 Task: Find connections with filter location Yudong with filter topic #humanresourceswith filter profile language English with filter current company Allianz Technology with filter school Bidhan Chandra Krishi Viswavidyalaya with filter industry Fine Arts Schools with filter service category Coaching & Mentoring with filter keywords title Translator
Action: Mouse moved to (520, 74)
Screenshot: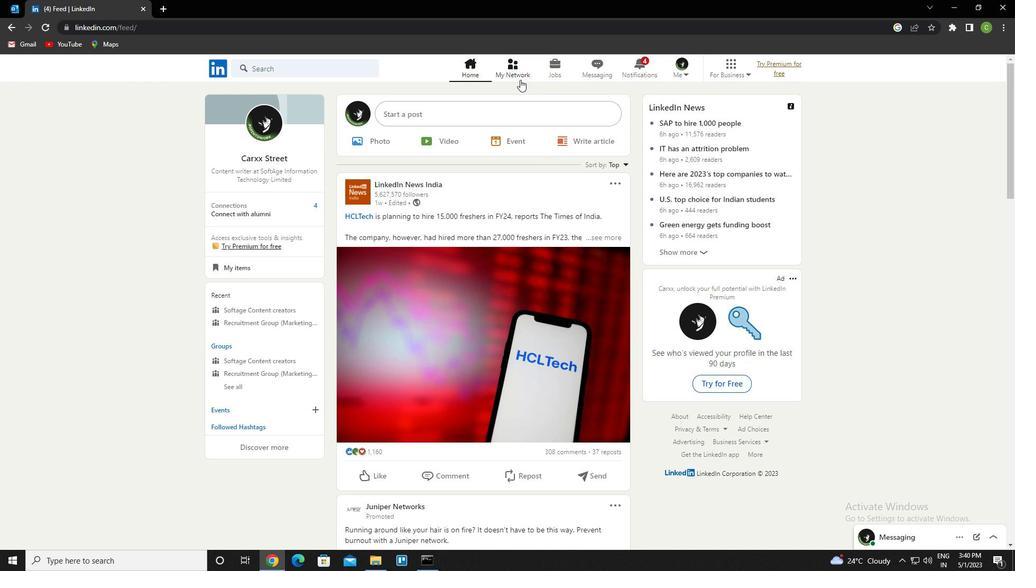 
Action: Mouse pressed left at (520, 74)
Screenshot: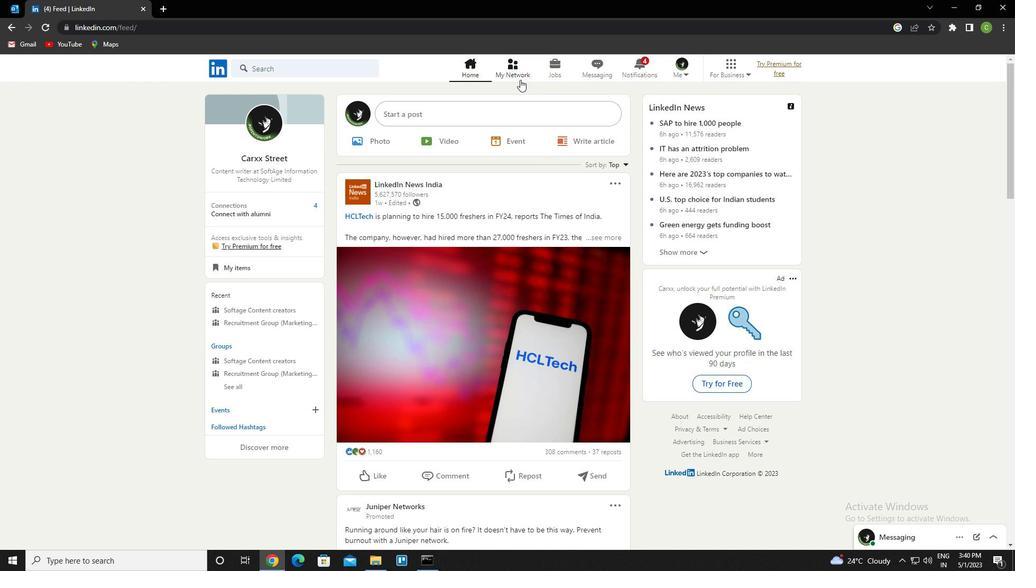 
Action: Mouse moved to (289, 127)
Screenshot: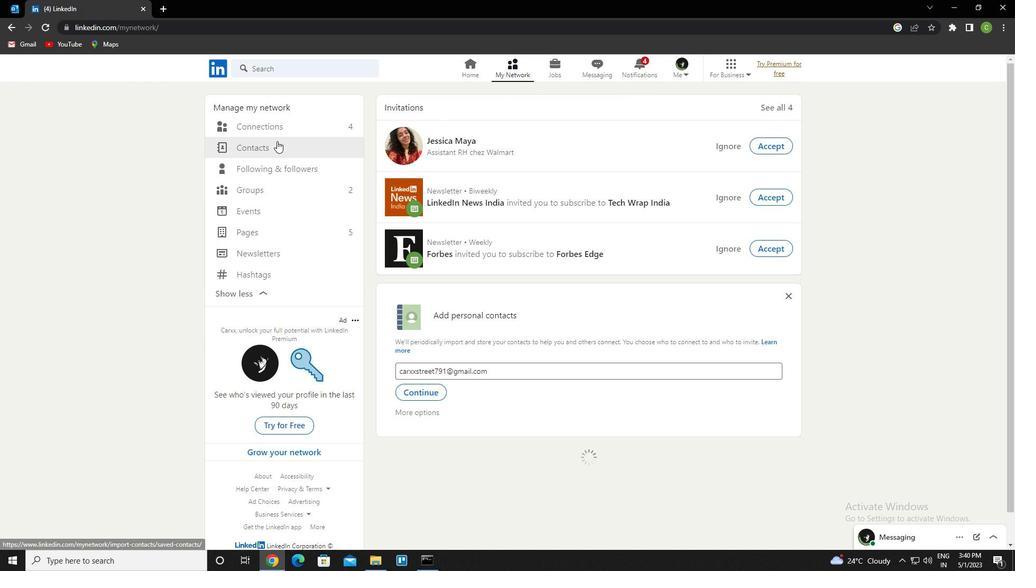 
Action: Mouse pressed left at (289, 127)
Screenshot: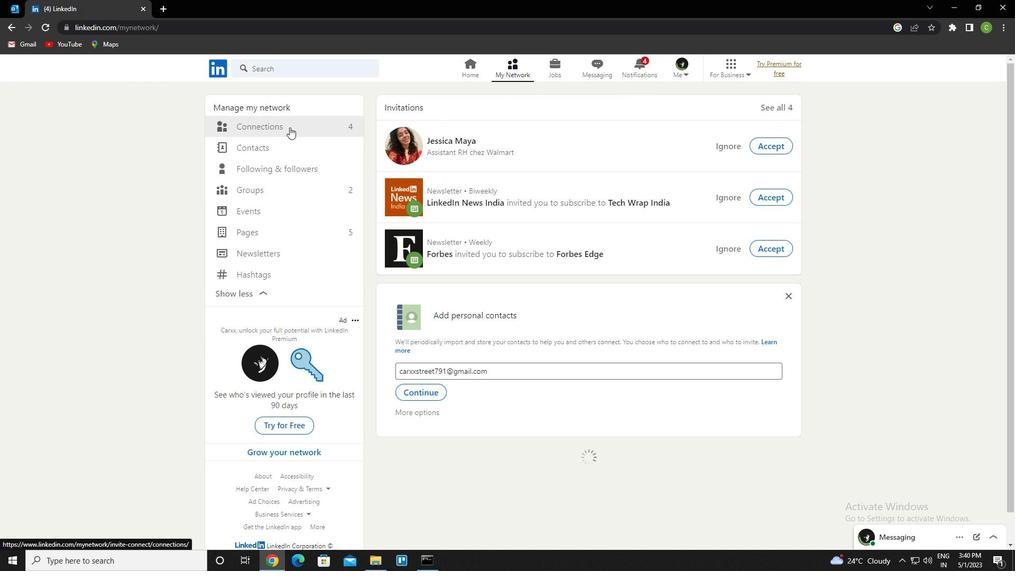 
Action: Mouse moved to (592, 121)
Screenshot: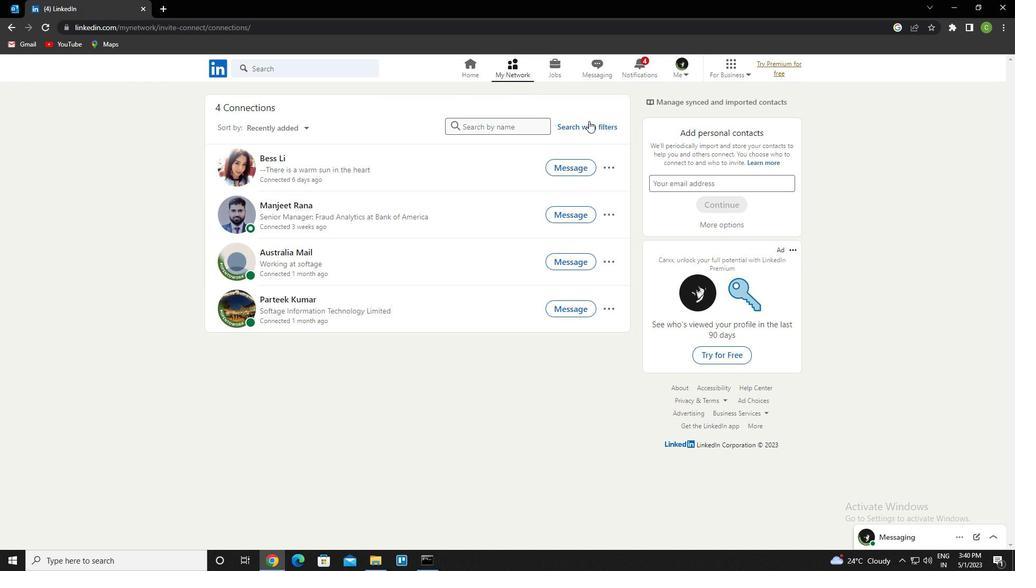 
Action: Mouse pressed left at (592, 121)
Screenshot: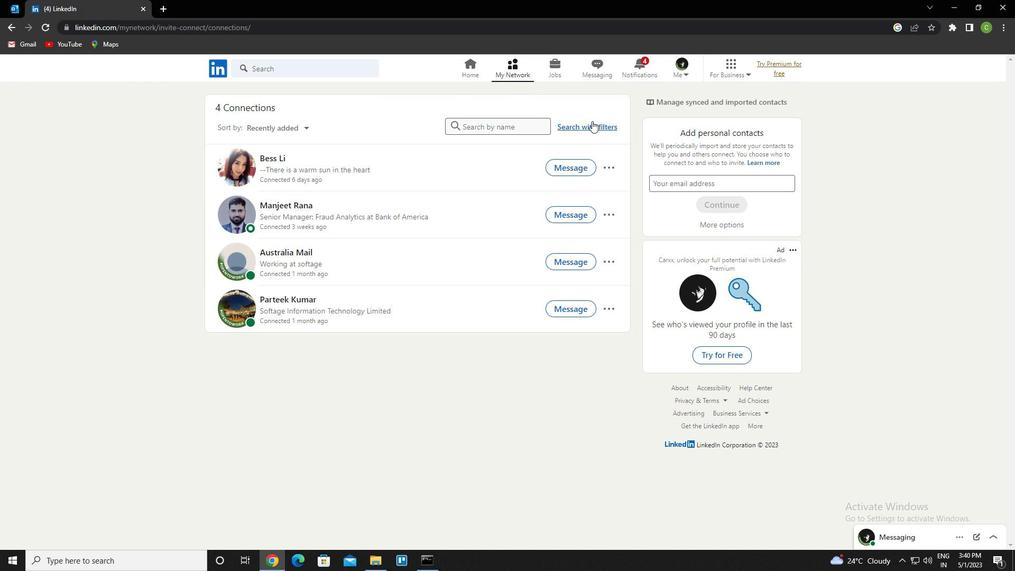 
Action: Mouse moved to (540, 97)
Screenshot: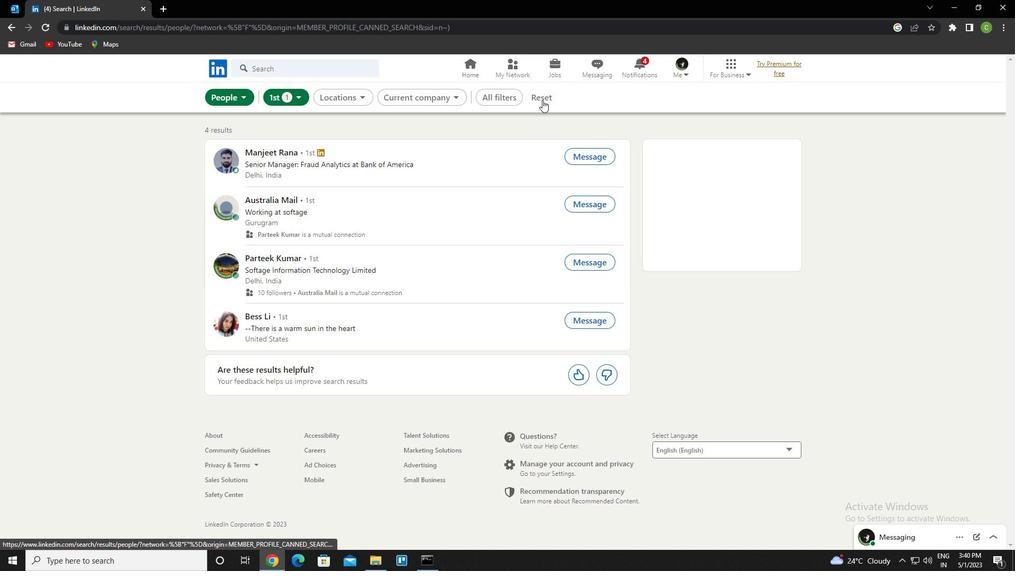 
Action: Mouse pressed left at (540, 97)
Screenshot: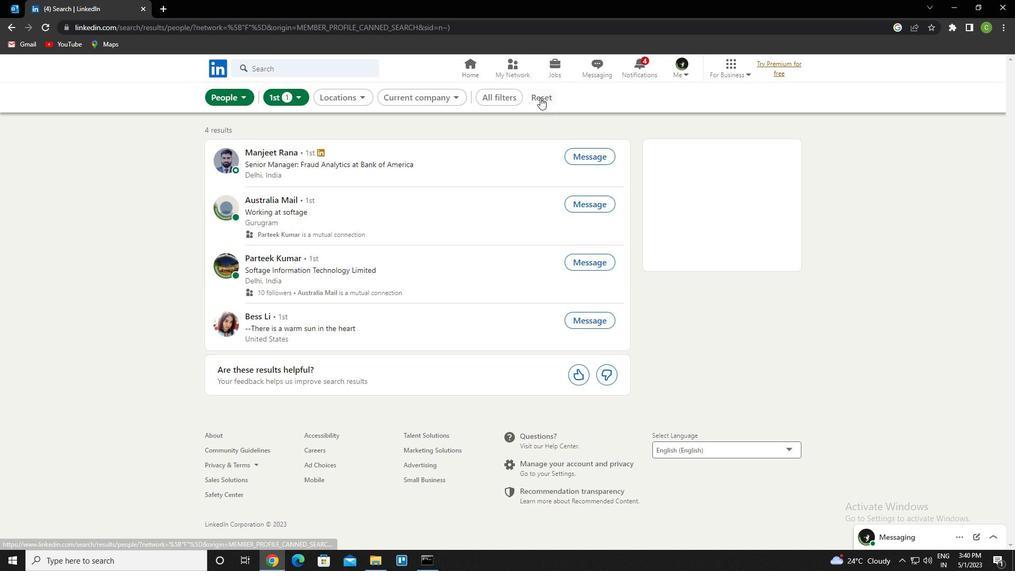 
Action: Mouse moved to (521, 101)
Screenshot: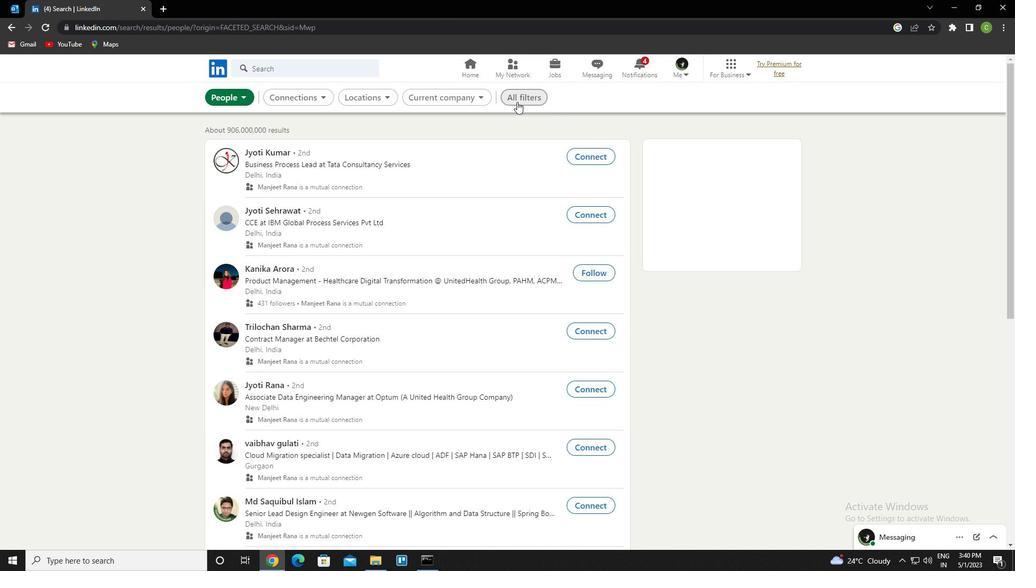 
Action: Mouse pressed left at (521, 101)
Screenshot: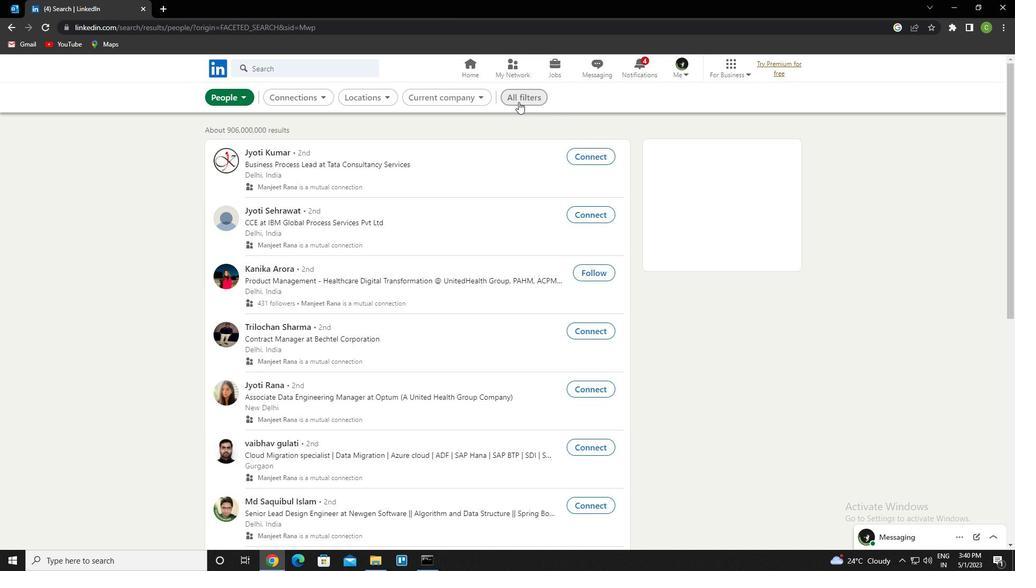 
Action: Mouse moved to (885, 318)
Screenshot: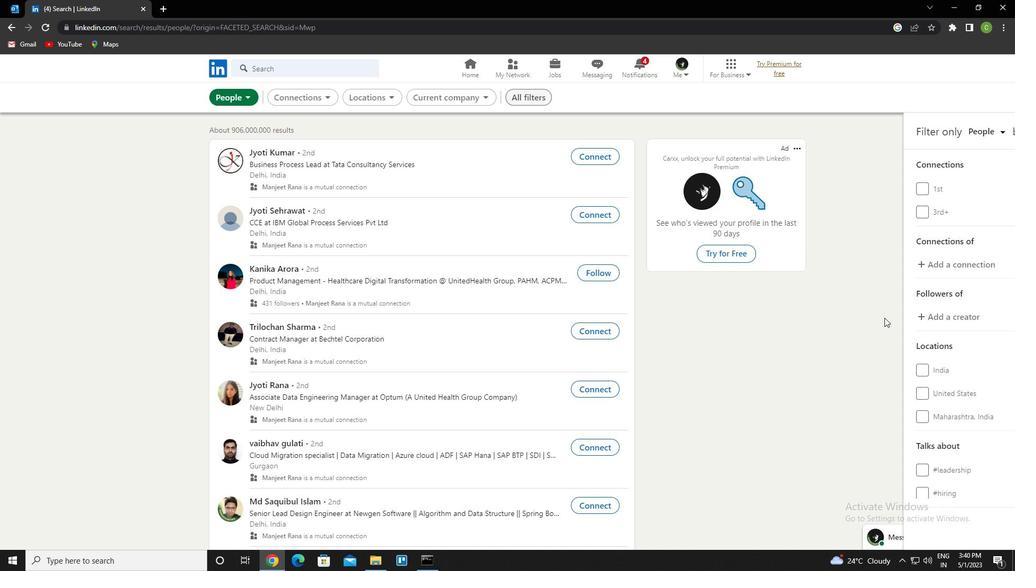
Action: Mouse scrolled (885, 317) with delta (0, 0)
Screenshot: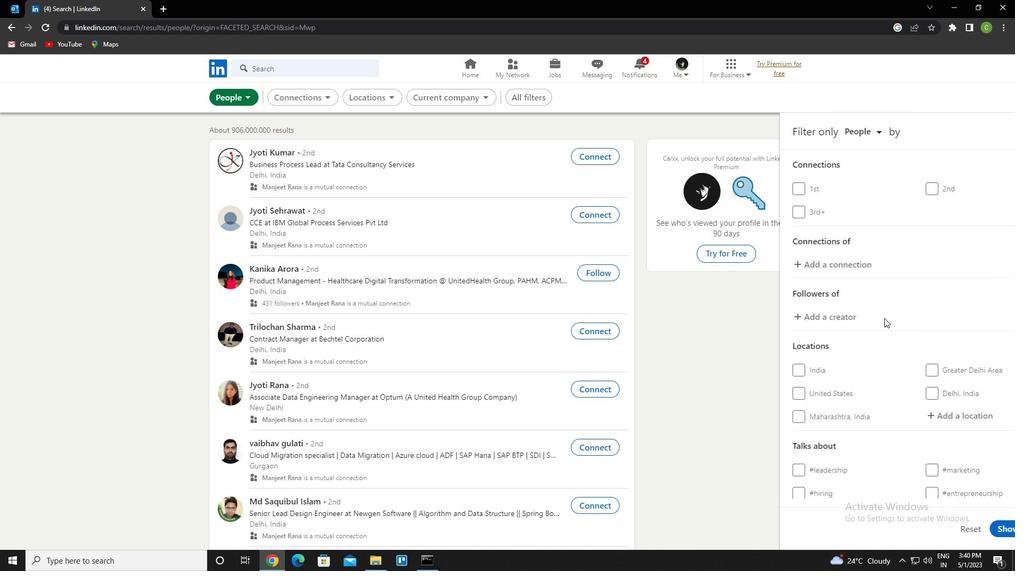 
Action: Mouse moved to (884, 318)
Screenshot: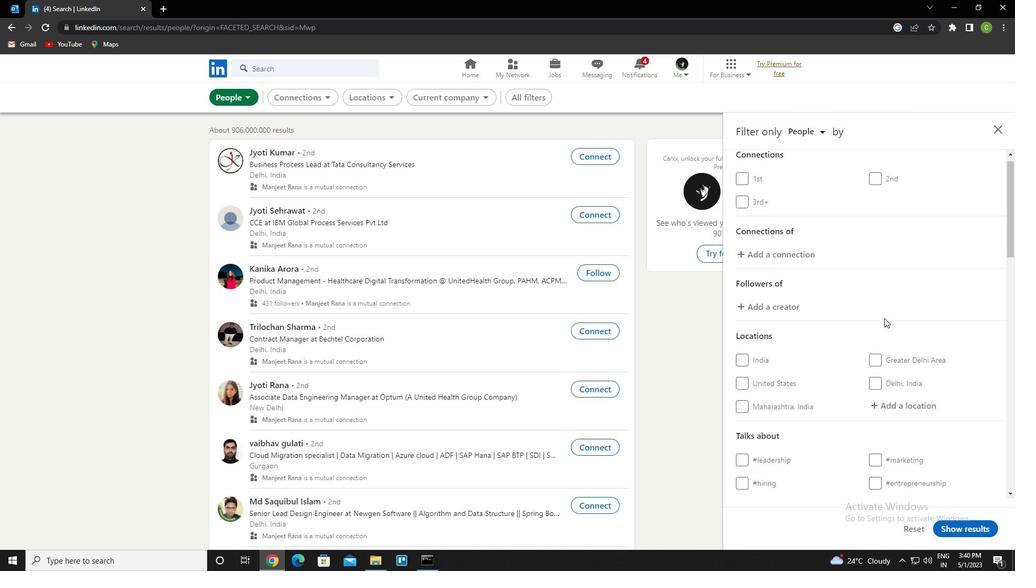 
Action: Mouse scrolled (884, 317) with delta (0, 0)
Screenshot: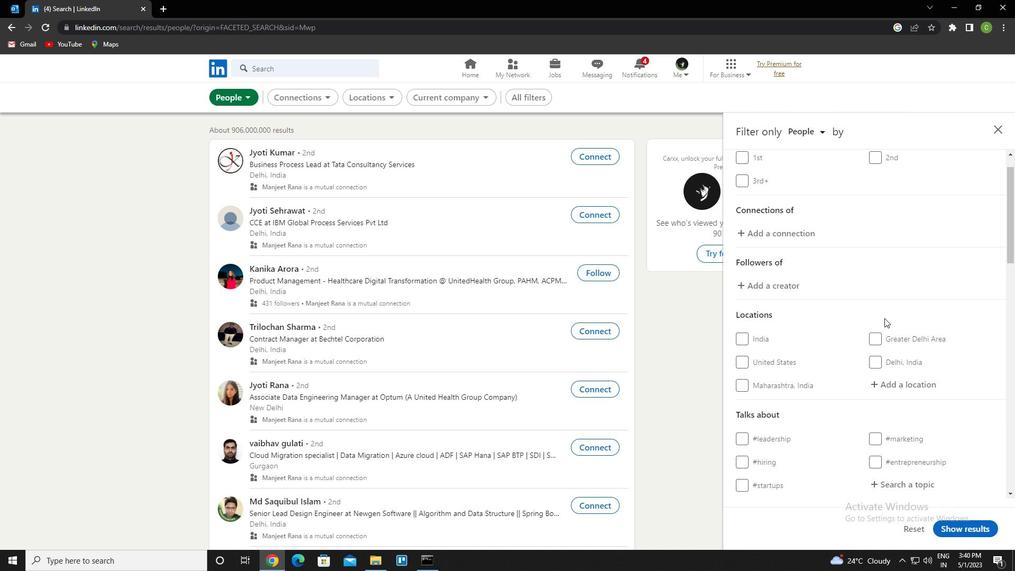 
Action: Mouse moved to (912, 309)
Screenshot: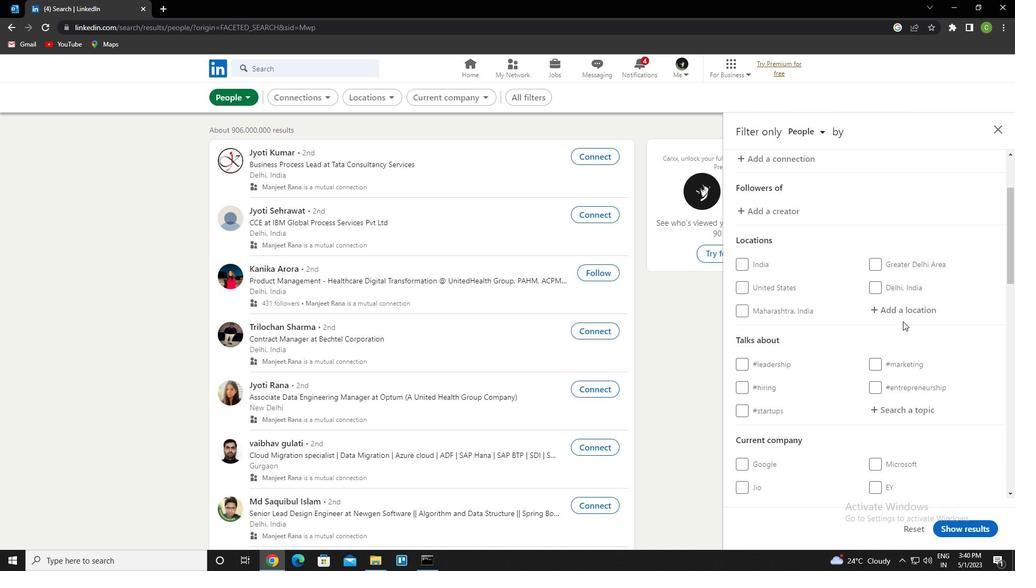 
Action: Mouse pressed left at (912, 309)
Screenshot: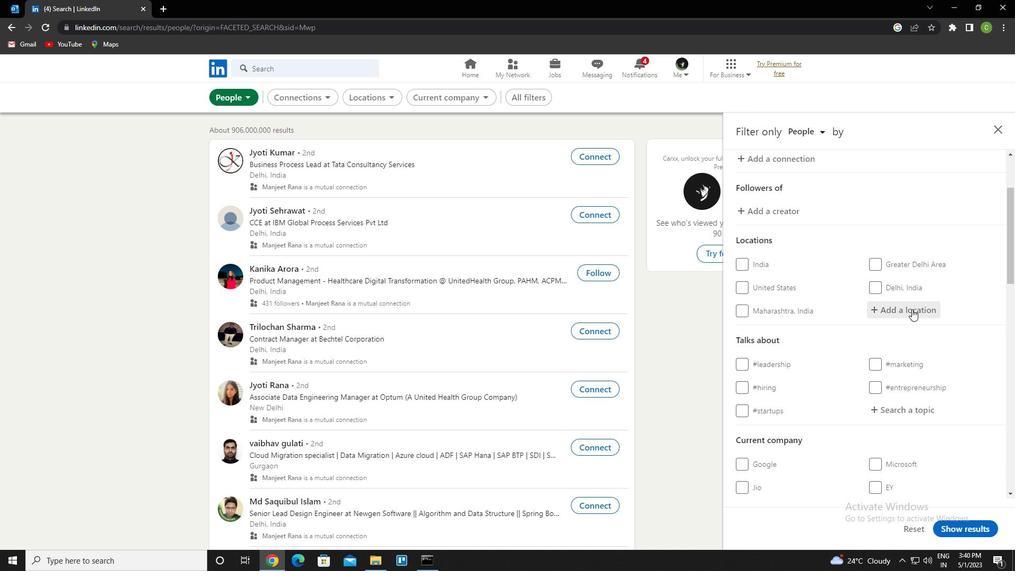 
Action: Key pressed <Key.caps_lock>y<Key.caps_lock>udong<Key.enter>
Screenshot: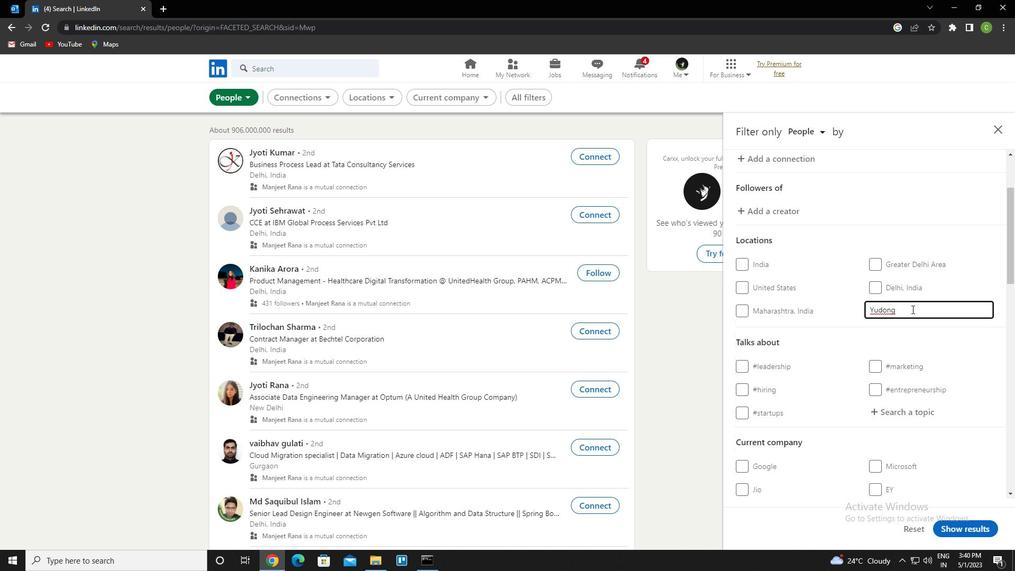 
Action: Mouse moved to (909, 374)
Screenshot: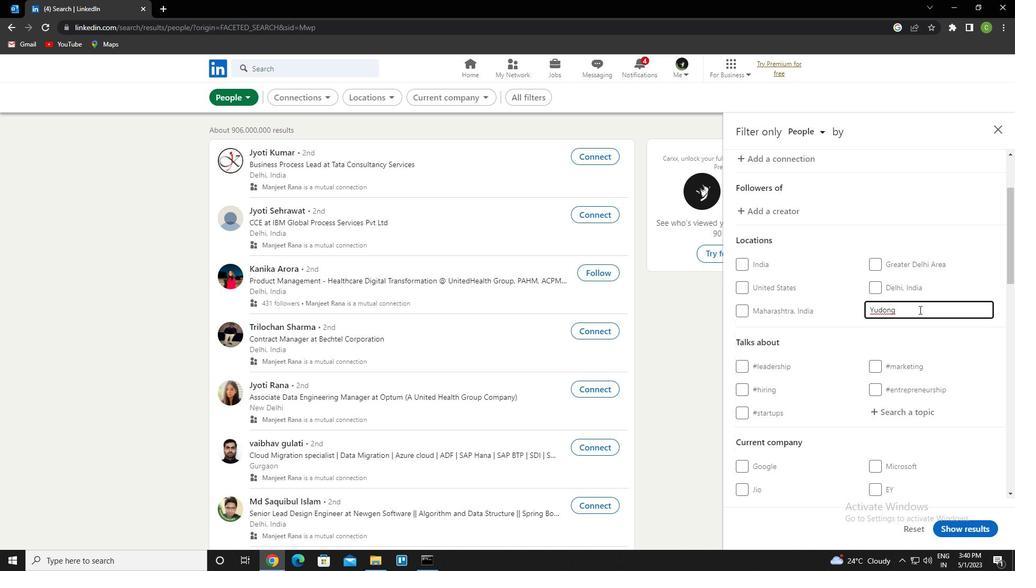 
Action: Mouse scrolled (909, 374) with delta (0, 0)
Screenshot: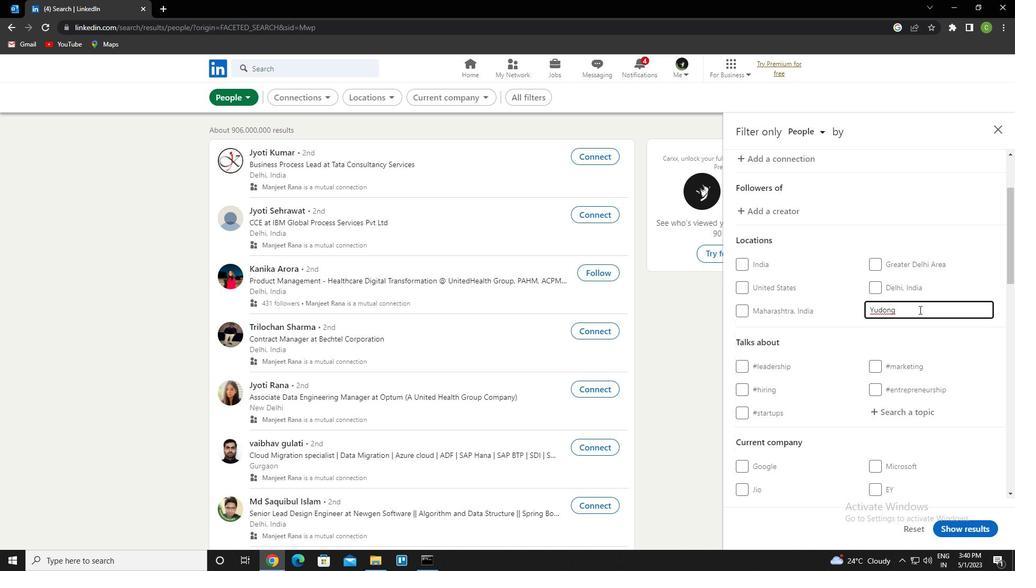 
Action: Mouse moved to (910, 362)
Screenshot: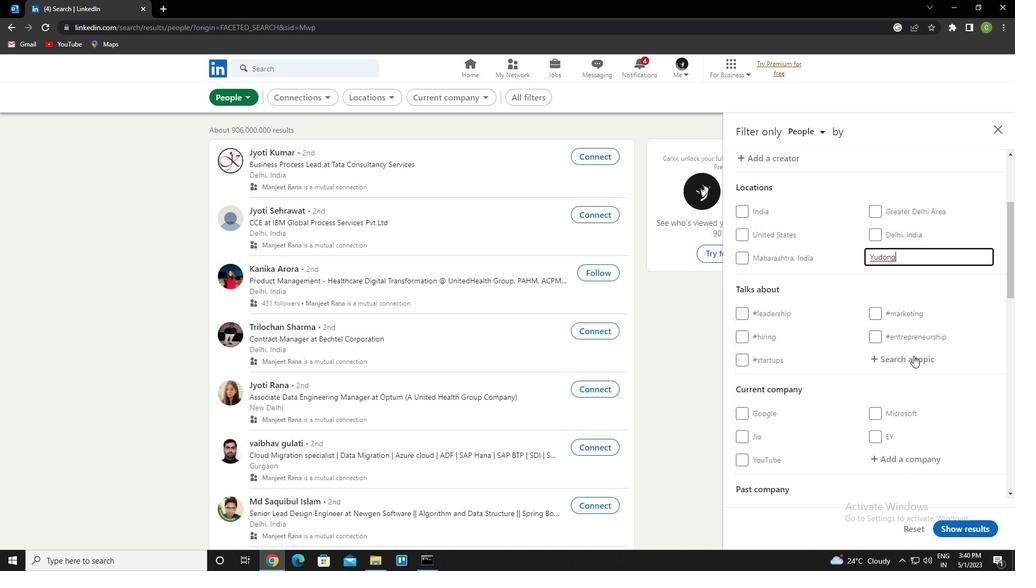 
Action: Mouse pressed left at (910, 362)
Screenshot: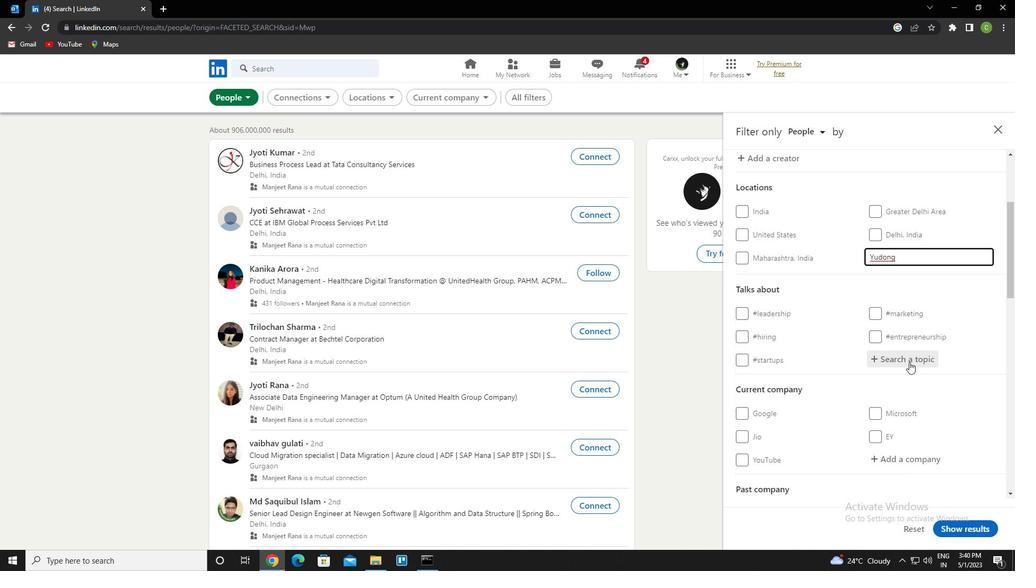 
Action: Key pressed humarre<Key.backspace><Key.backspace><Key.backspace>nreso<Key.down><Key.down><Key.up><Key.enter>
Screenshot: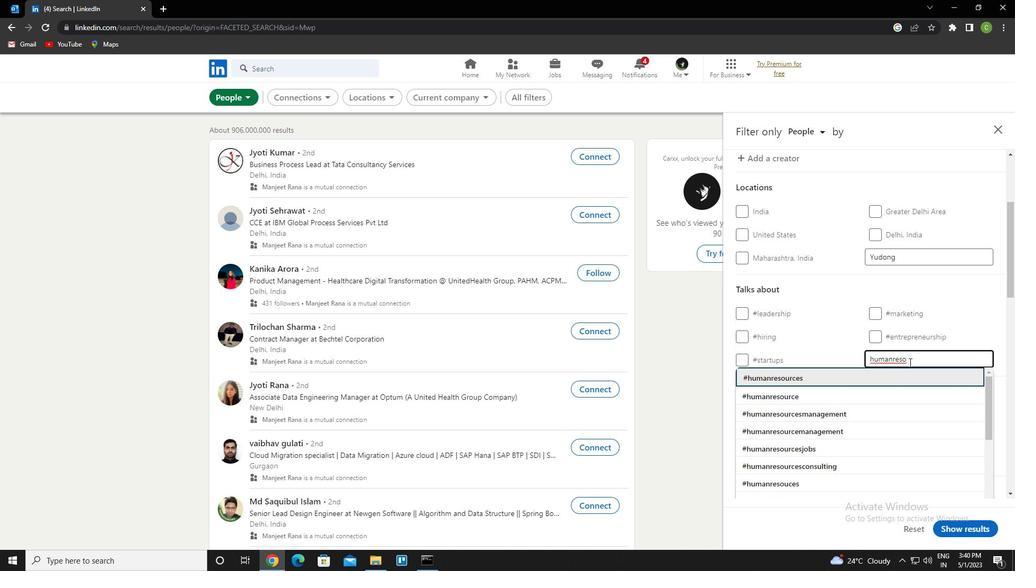 
Action: Mouse scrolled (910, 361) with delta (0, 0)
Screenshot: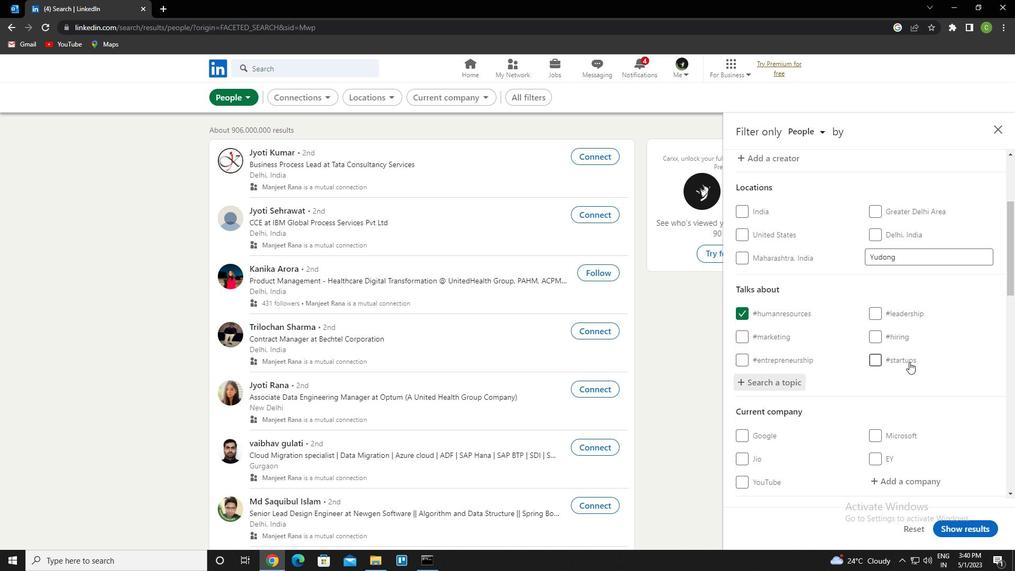
Action: Mouse scrolled (910, 361) with delta (0, 0)
Screenshot: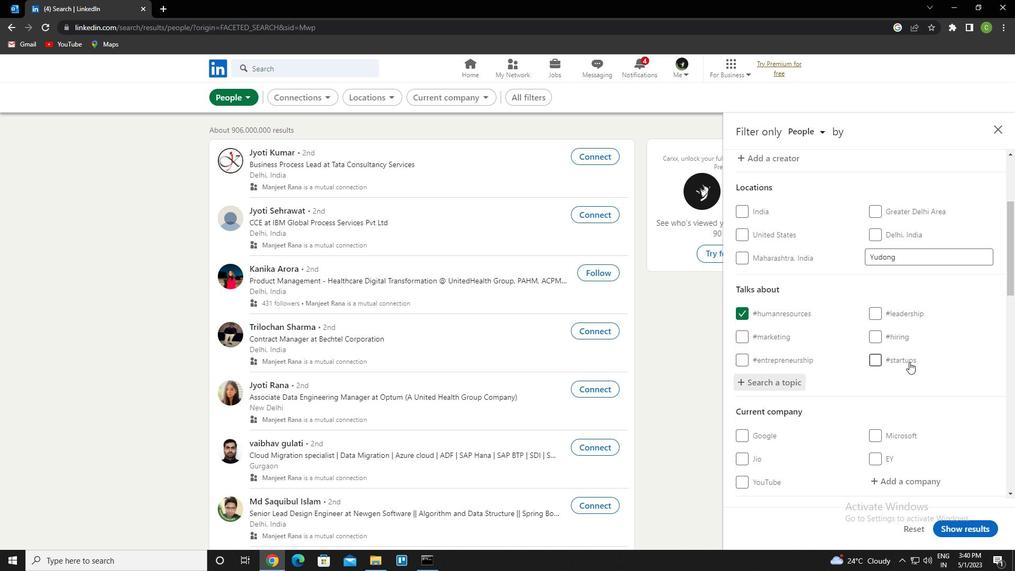 
Action: Mouse moved to (910, 362)
Screenshot: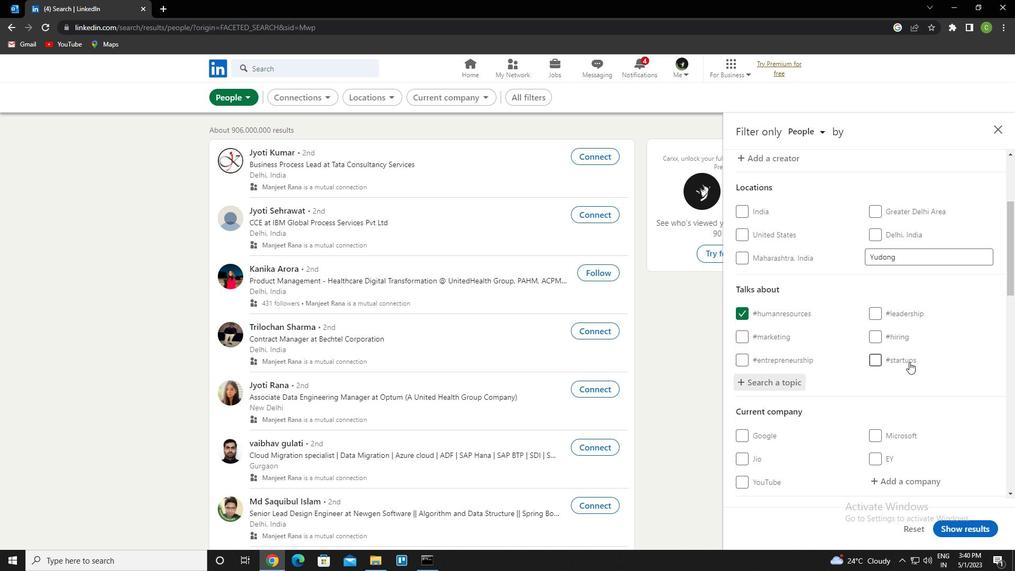 
Action: Mouse scrolled (910, 361) with delta (0, 0)
Screenshot: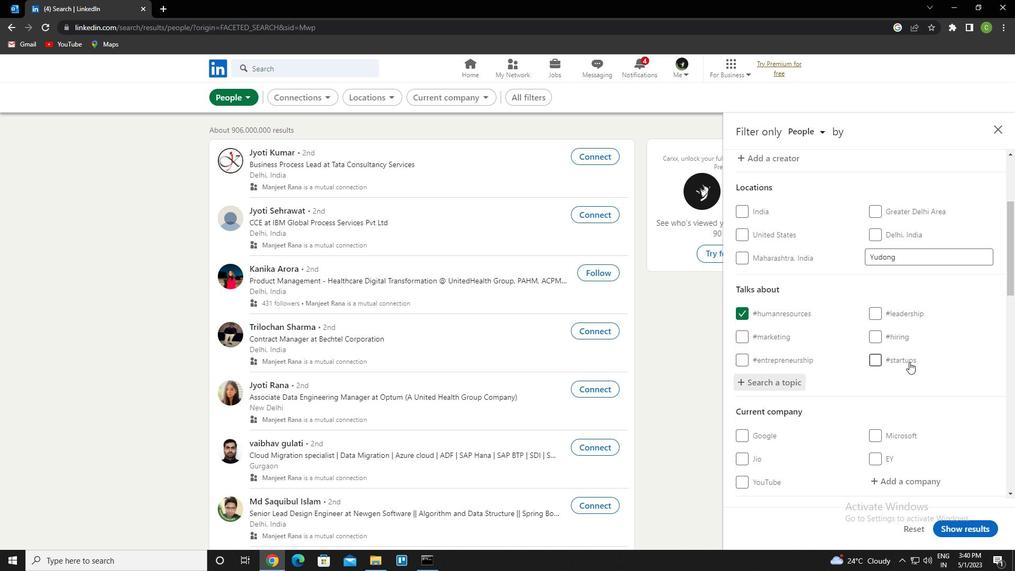 
Action: Mouse scrolled (910, 361) with delta (0, 0)
Screenshot: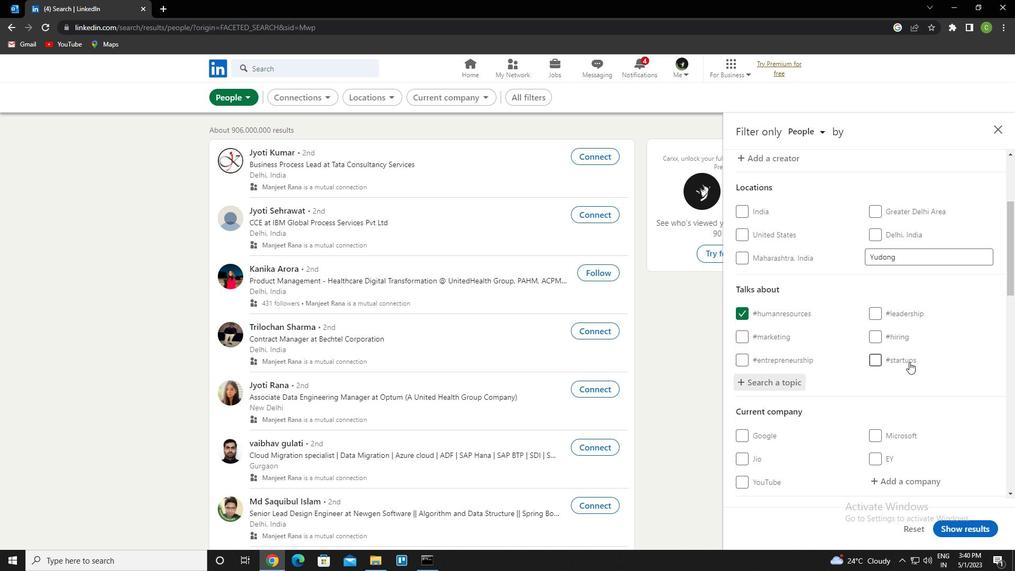 
Action: Mouse scrolled (910, 361) with delta (0, 0)
Screenshot: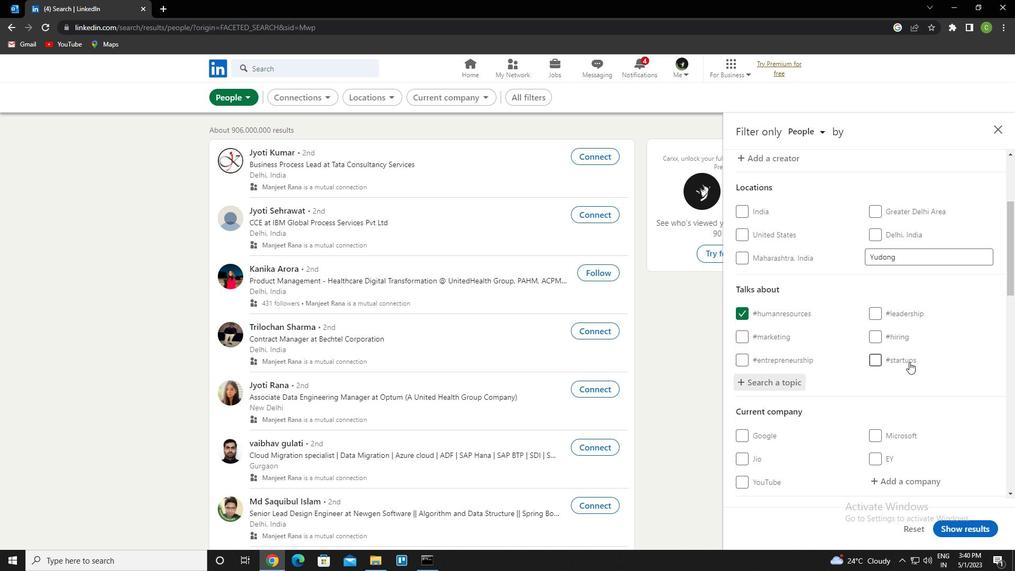 
Action: Mouse scrolled (910, 361) with delta (0, 0)
Screenshot: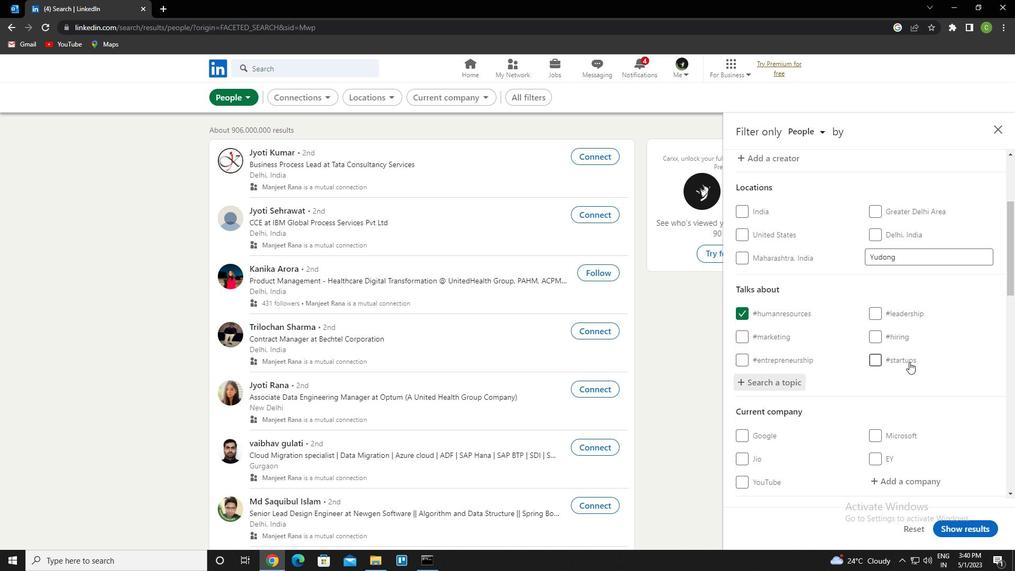 
Action: Mouse scrolled (910, 361) with delta (0, 0)
Screenshot: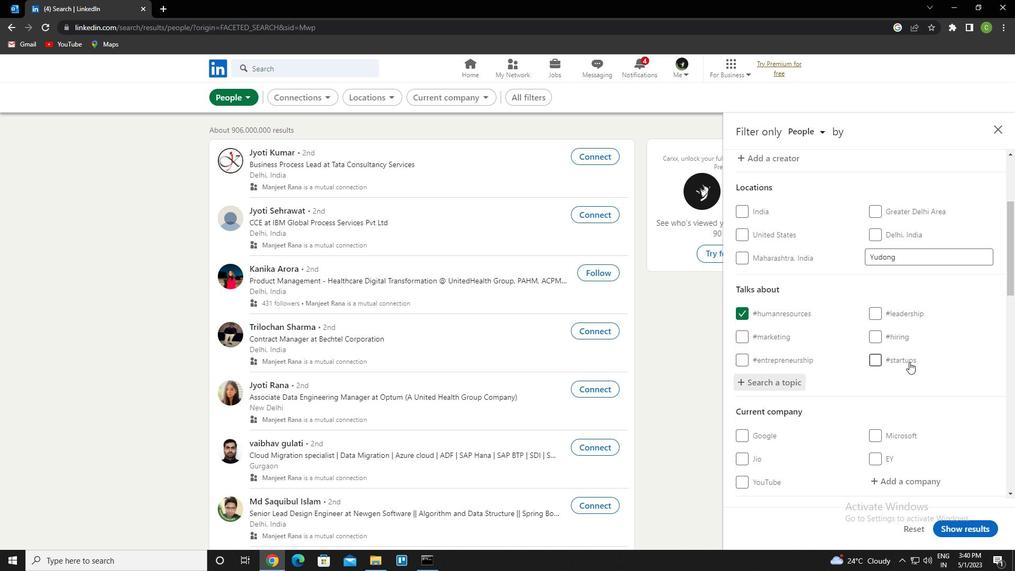 
Action: Mouse scrolled (910, 361) with delta (0, 0)
Screenshot: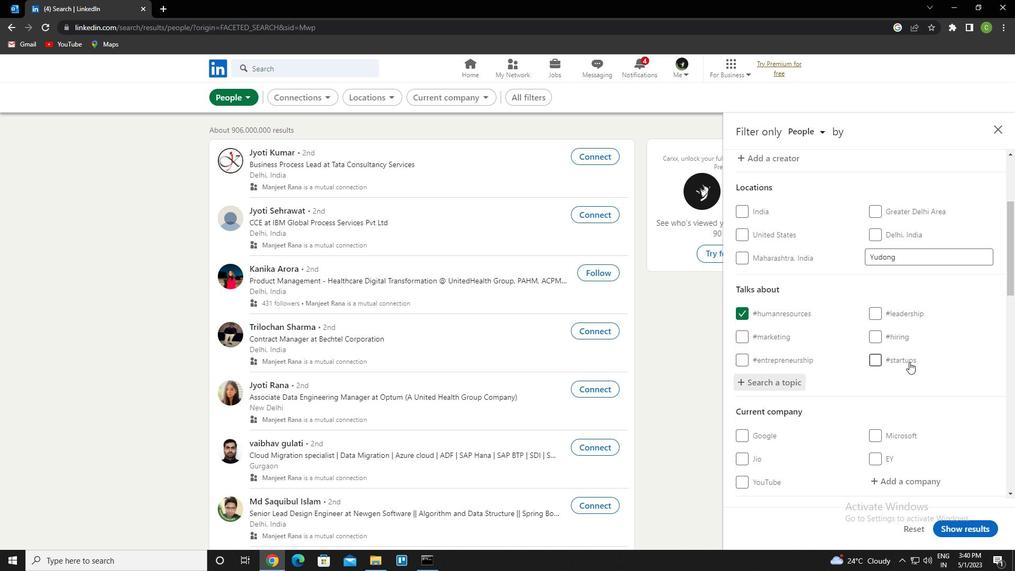 
Action: Mouse scrolled (910, 361) with delta (0, 0)
Screenshot: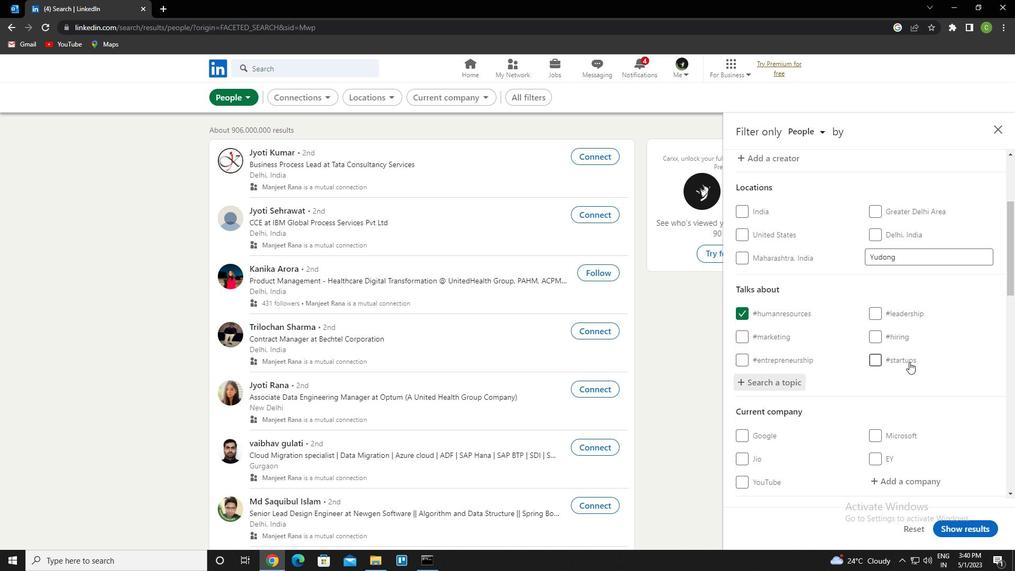 
Action: Mouse moved to (746, 380)
Screenshot: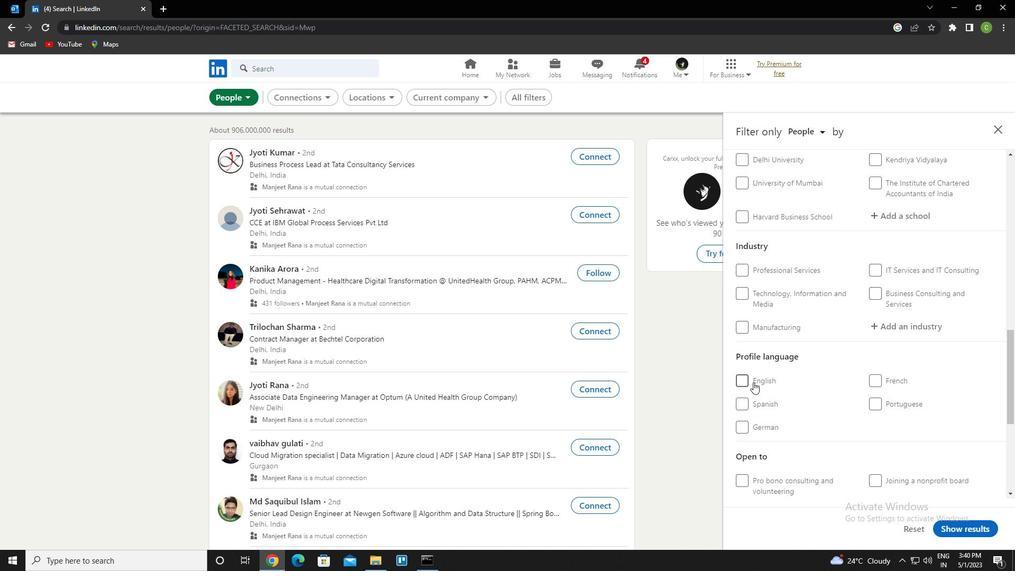 
Action: Mouse pressed left at (746, 380)
Screenshot: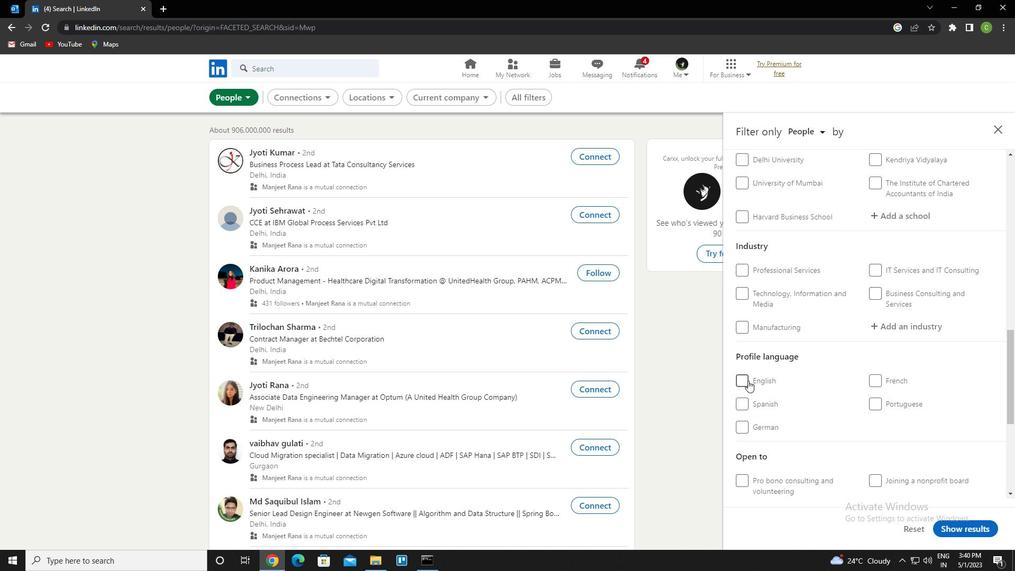 
Action: Mouse moved to (790, 388)
Screenshot: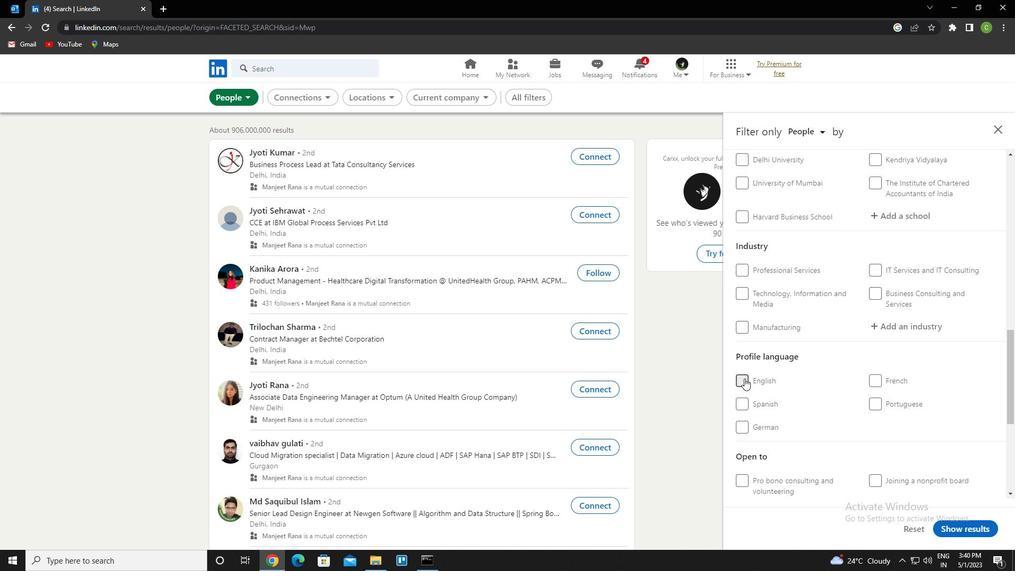 
Action: Mouse scrolled (790, 388) with delta (0, 0)
Screenshot: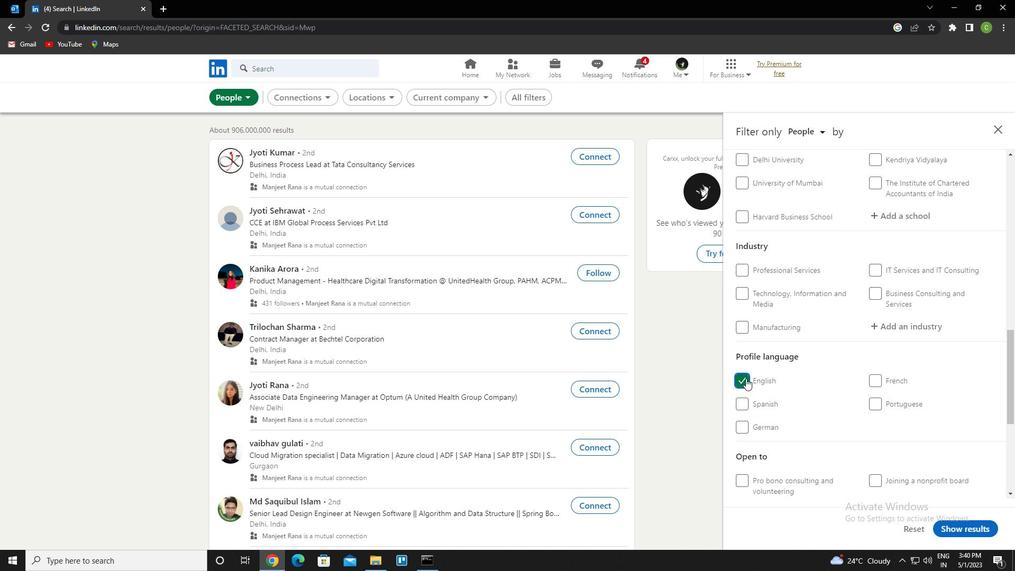 
Action: Mouse scrolled (790, 388) with delta (0, 0)
Screenshot: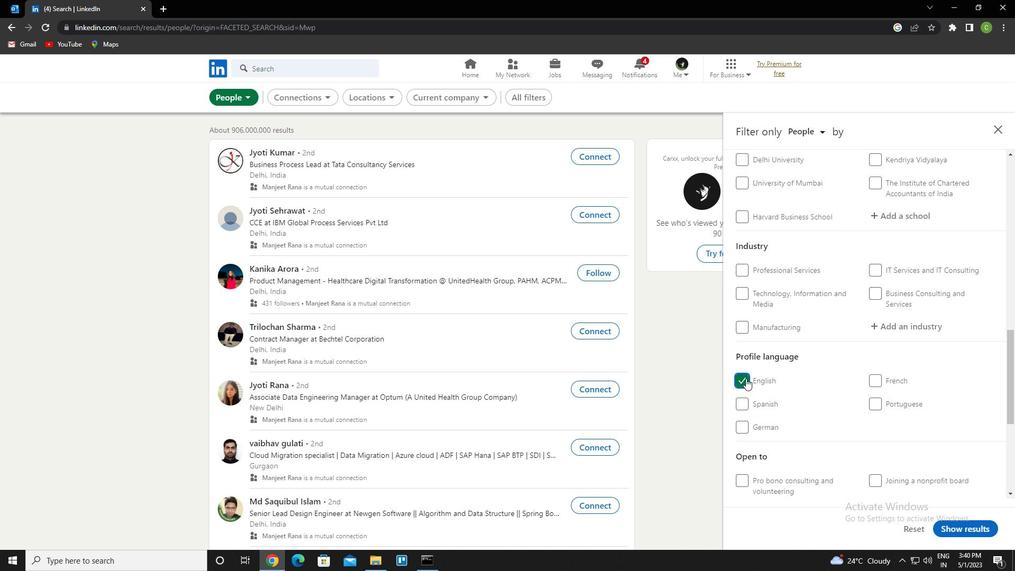 
Action: Mouse scrolled (790, 388) with delta (0, 0)
Screenshot: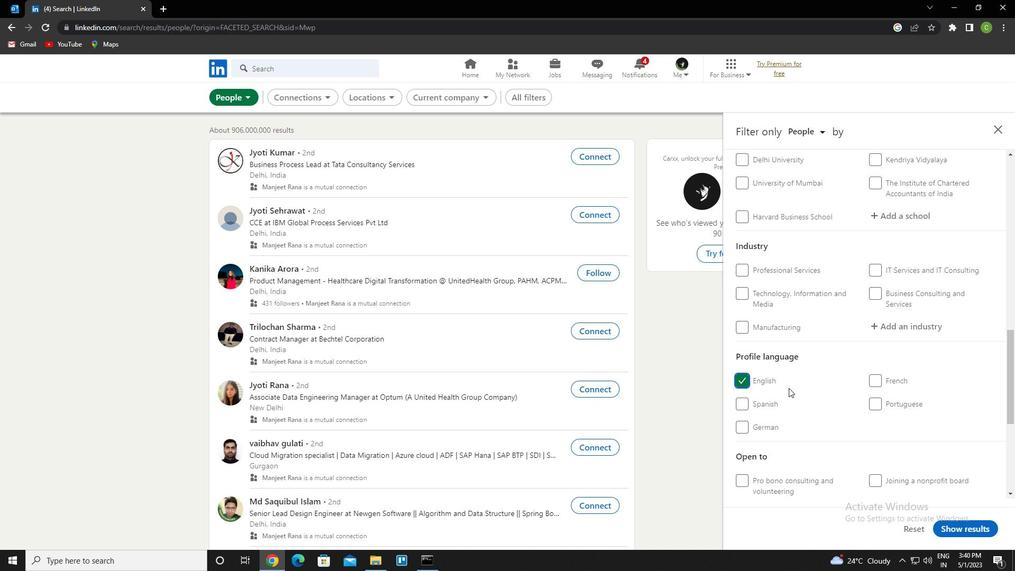 
Action: Mouse scrolled (790, 388) with delta (0, 0)
Screenshot: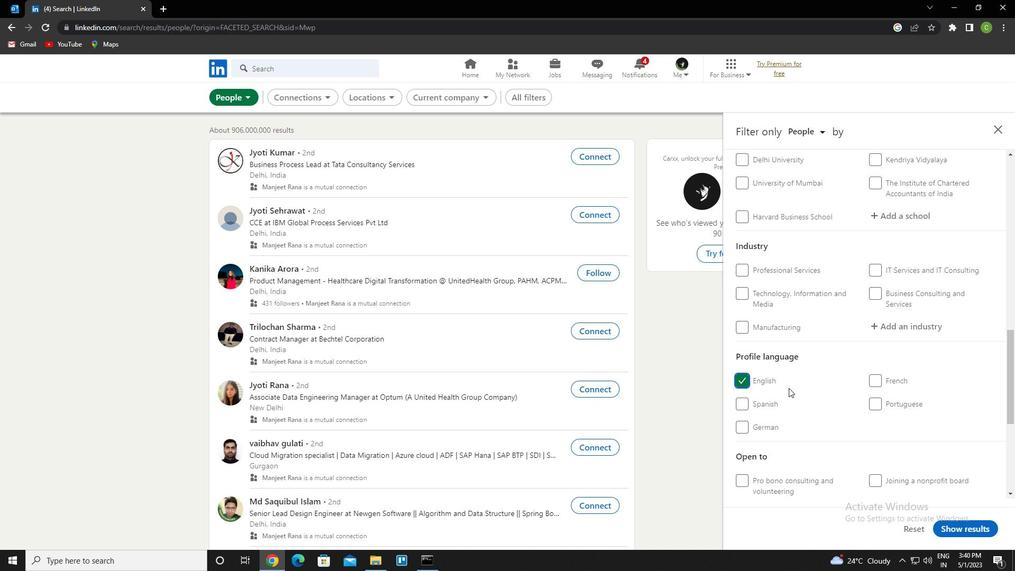 
Action: Mouse scrolled (790, 388) with delta (0, 0)
Screenshot: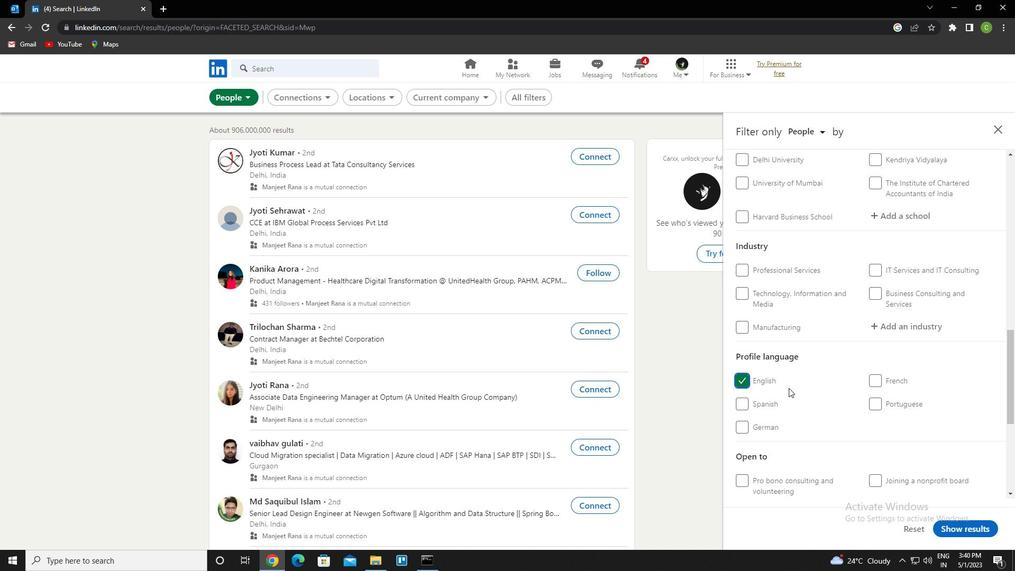 
Action: Mouse scrolled (790, 388) with delta (0, 0)
Screenshot: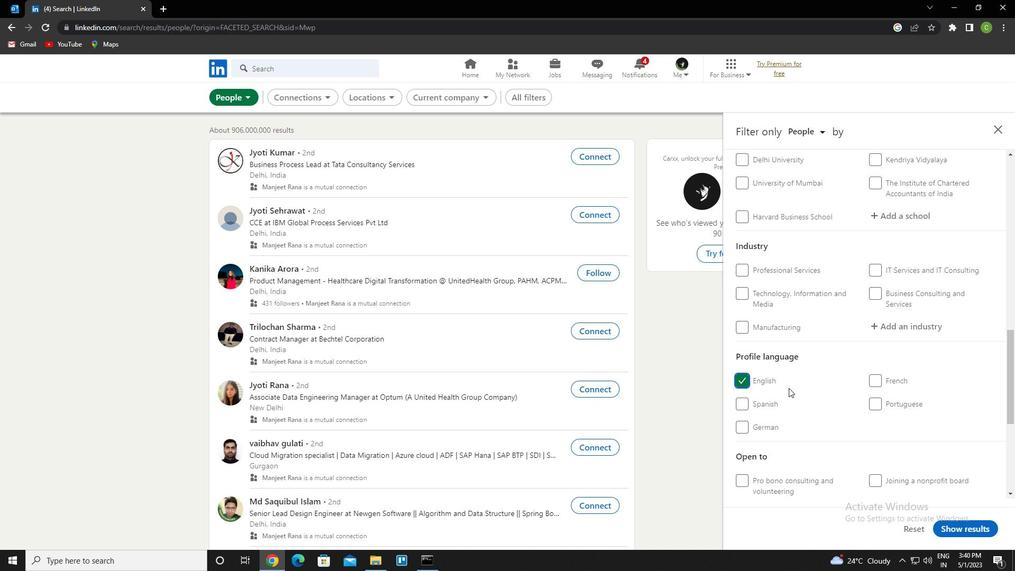 
Action: Mouse moved to (904, 325)
Screenshot: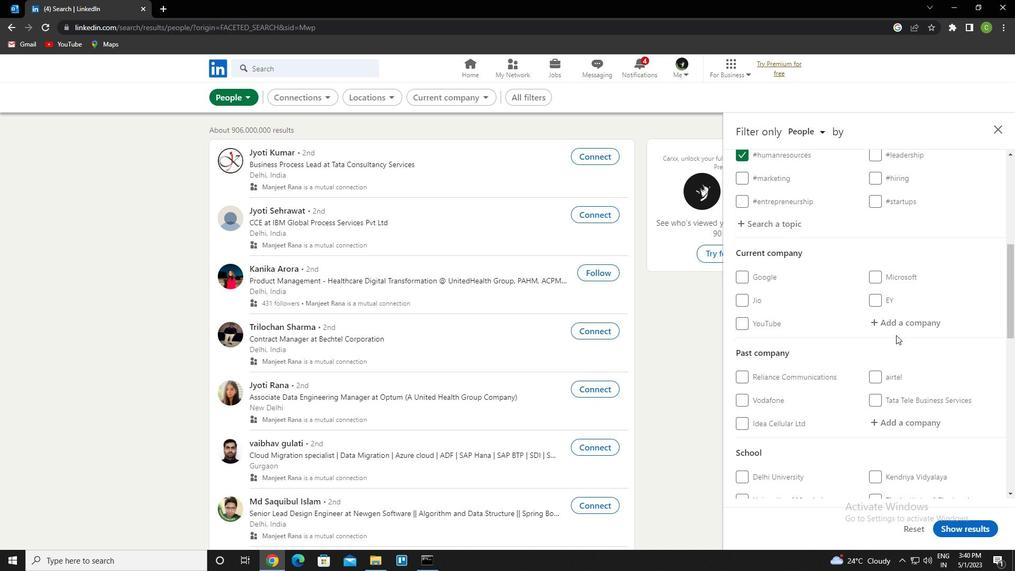 
Action: Mouse pressed left at (904, 325)
Screenshot: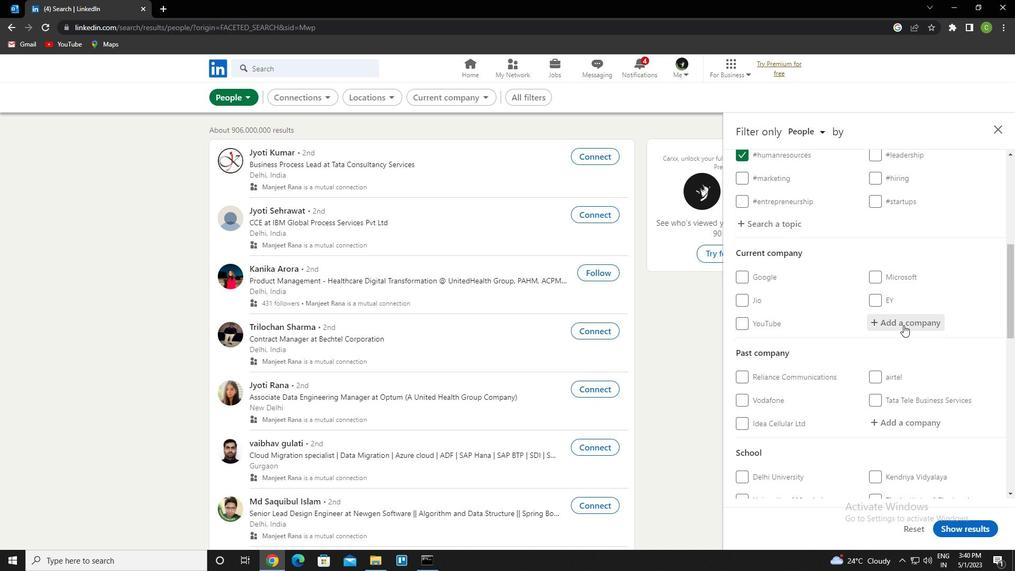 
Action: Key pressed <Key.caps_lock>a<Key.caps_lock>llianz<Key.down><Key.down><Key.enter>
Screenshot: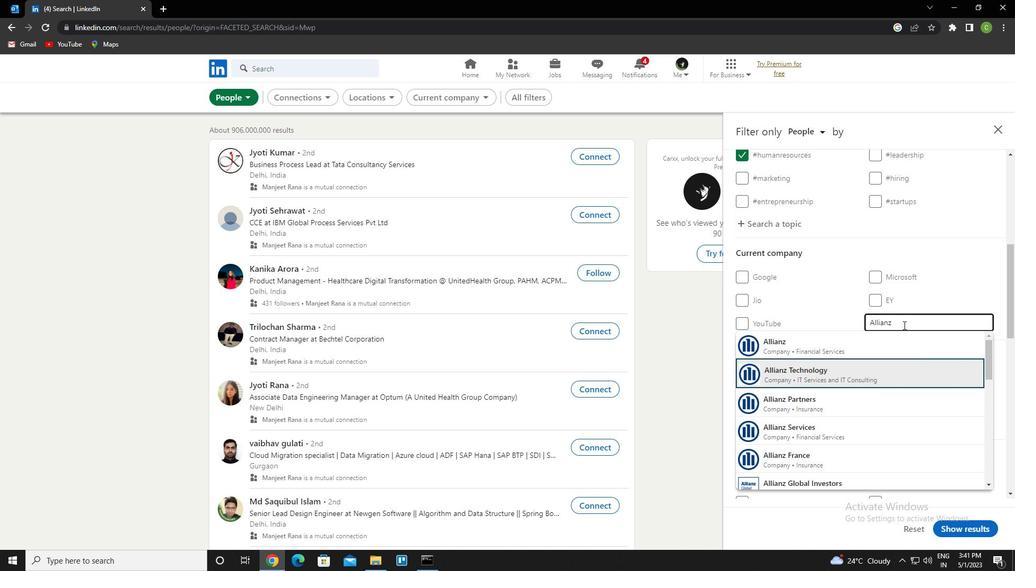 
Action: Mouse moved to (924, 312)
Screenshot: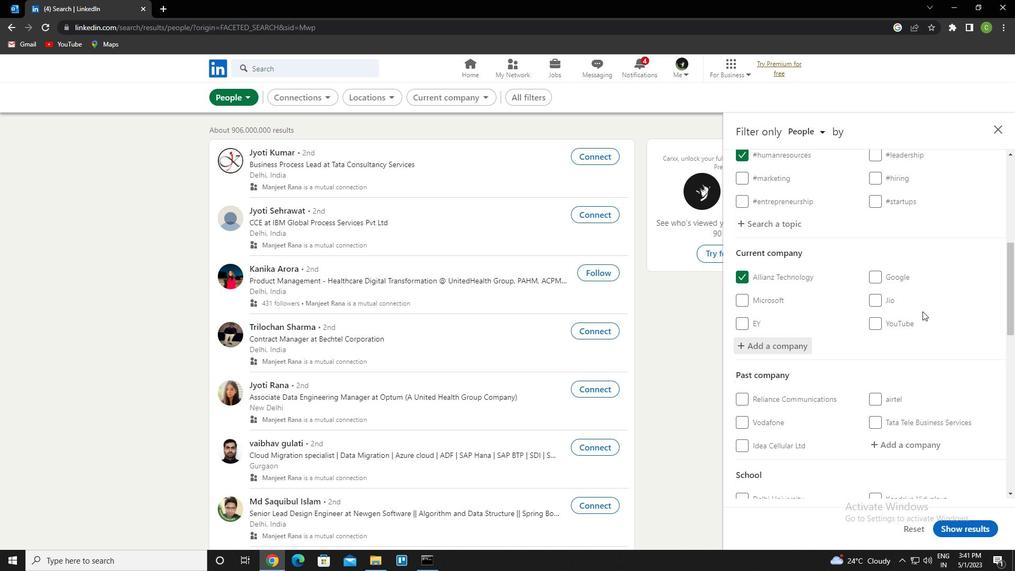 
Action: Mouse scrolled (924, 311) with delta (0, 0)
Screenshot: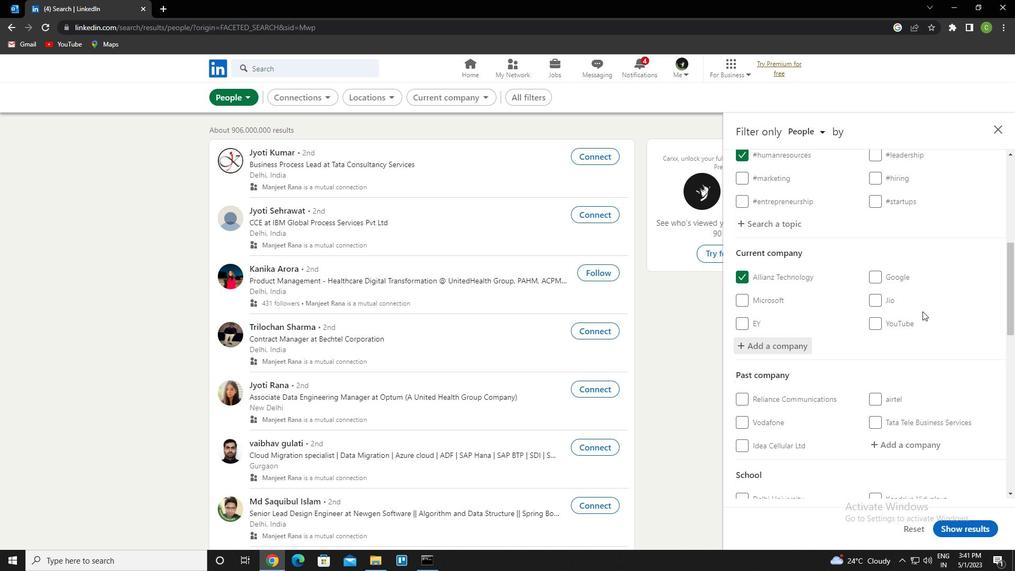 
Action: Mouse moved to (924, 315)
Screenshot: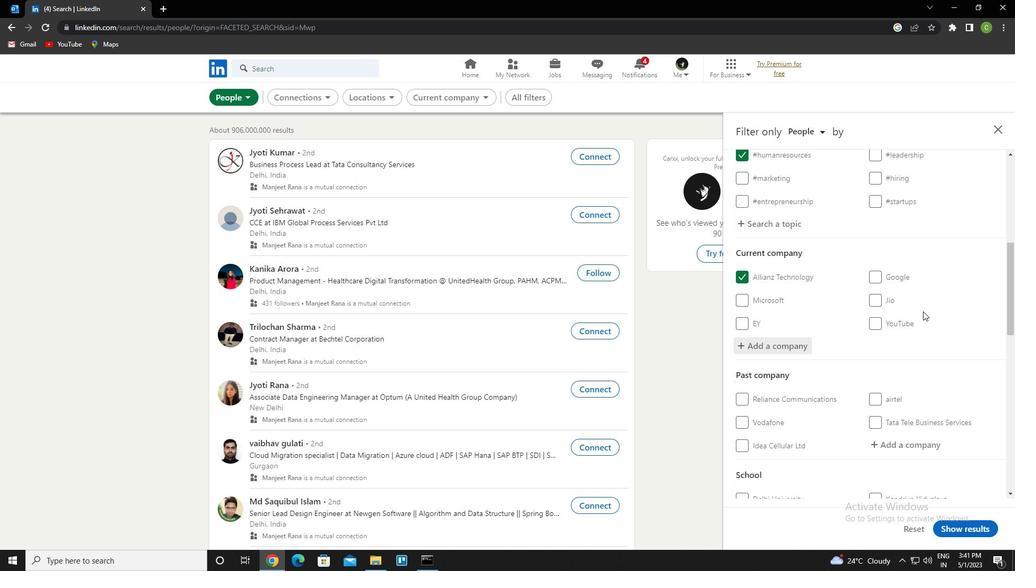 
Action: Mouse scrolled (924, 315) with delta (0, 0)
Screenshot: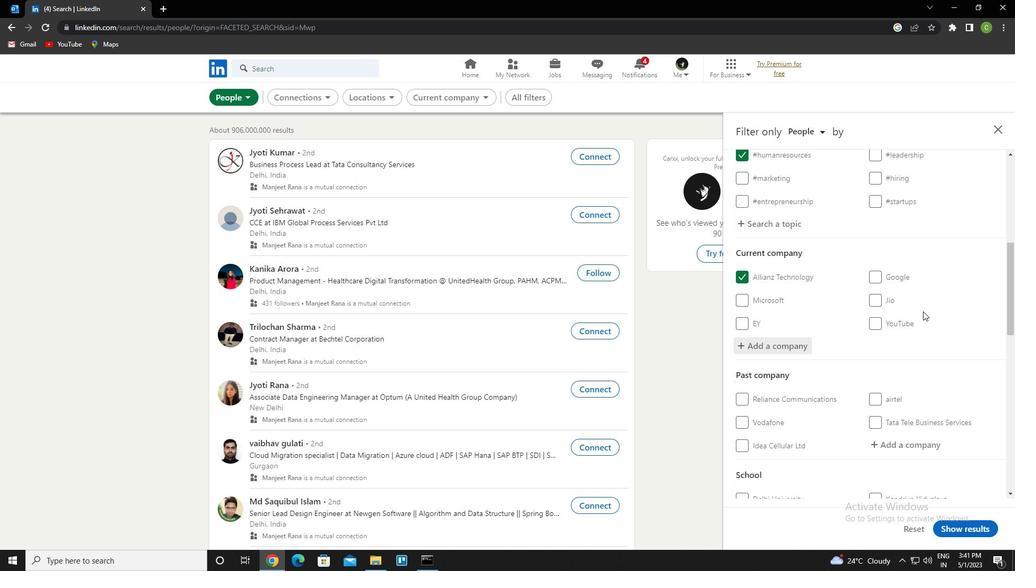 
Action: Mouse moved to (923, 319)
Screenshot: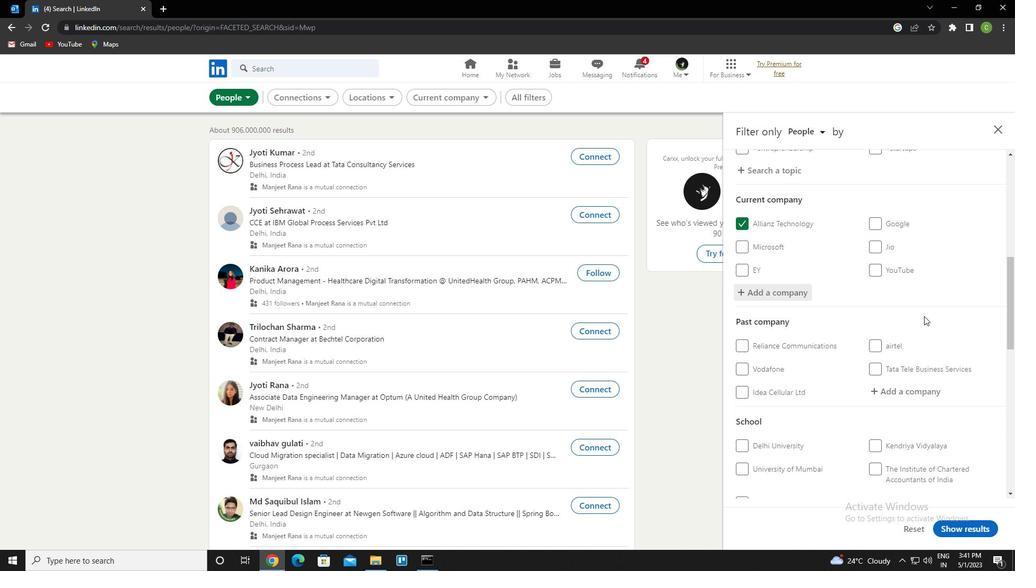 
Action: Mouse scrolled (923, 318) with delta (0, 0)
Screenshot: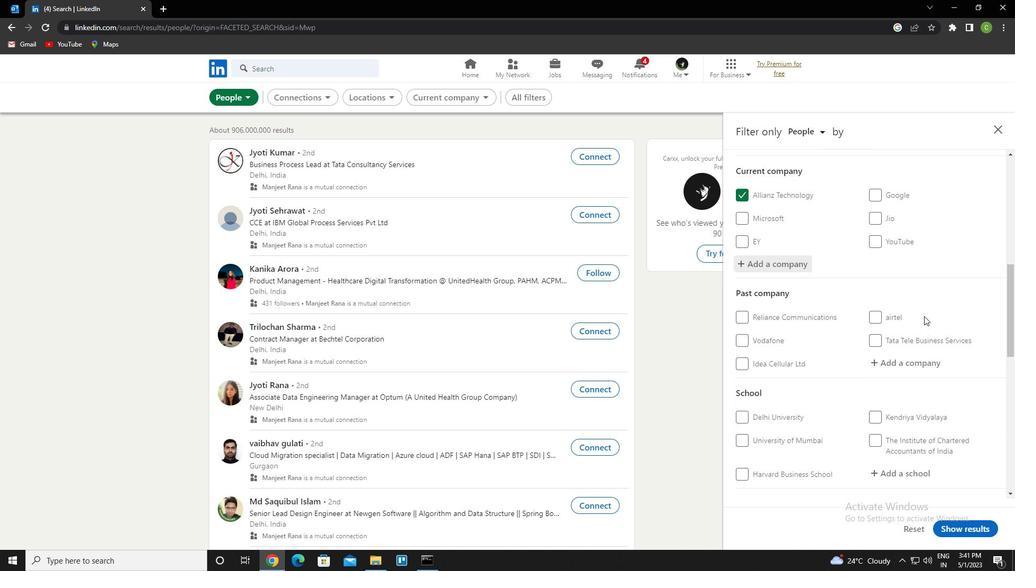 
Action: Mouse moved to (923, 319)
Screenshot: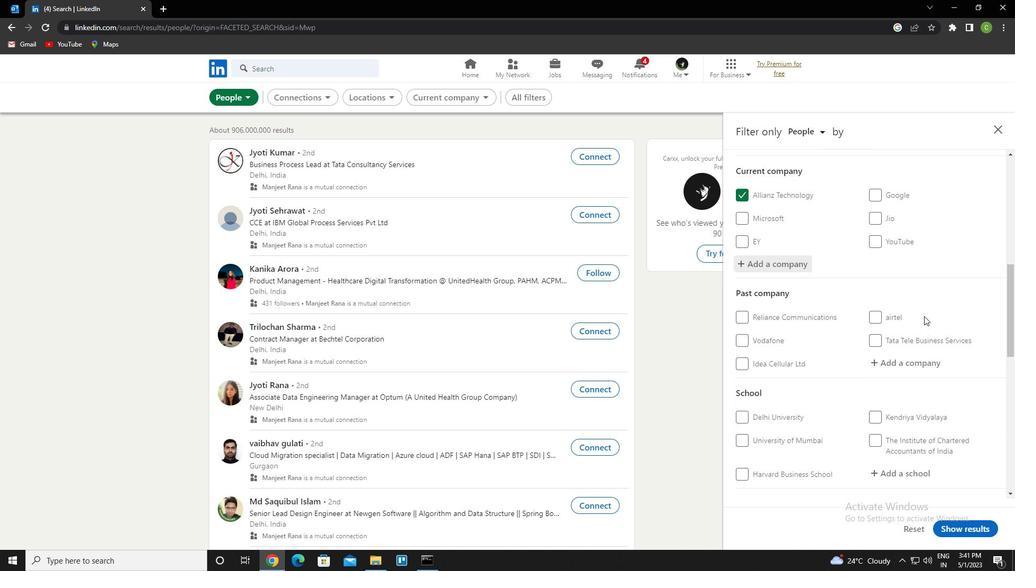 
Action: Mouse scrolled (923, 318) with delta (0, 0)
Screenshot: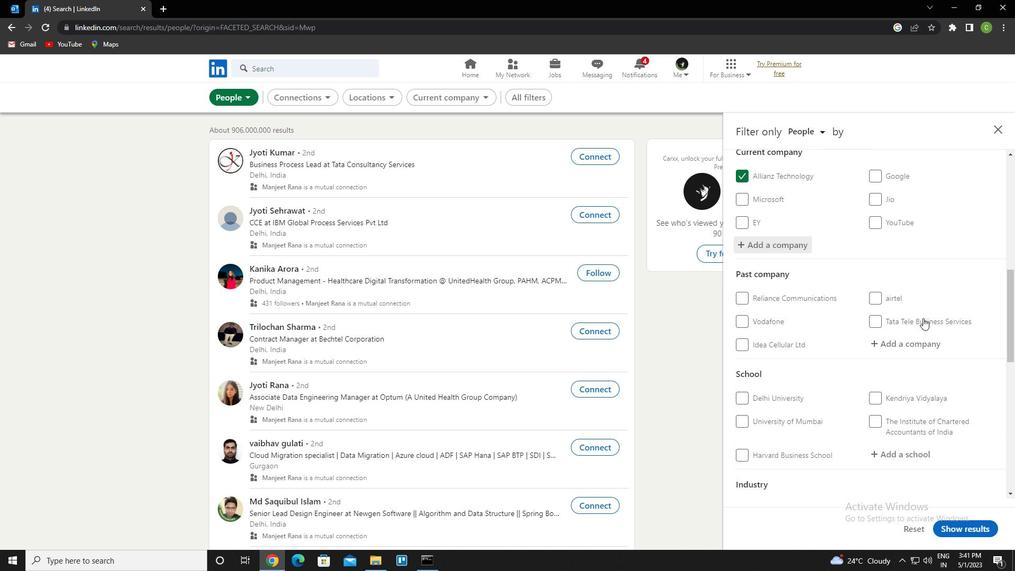 
Action: Mouse moved to (885, 344)
Screenshot: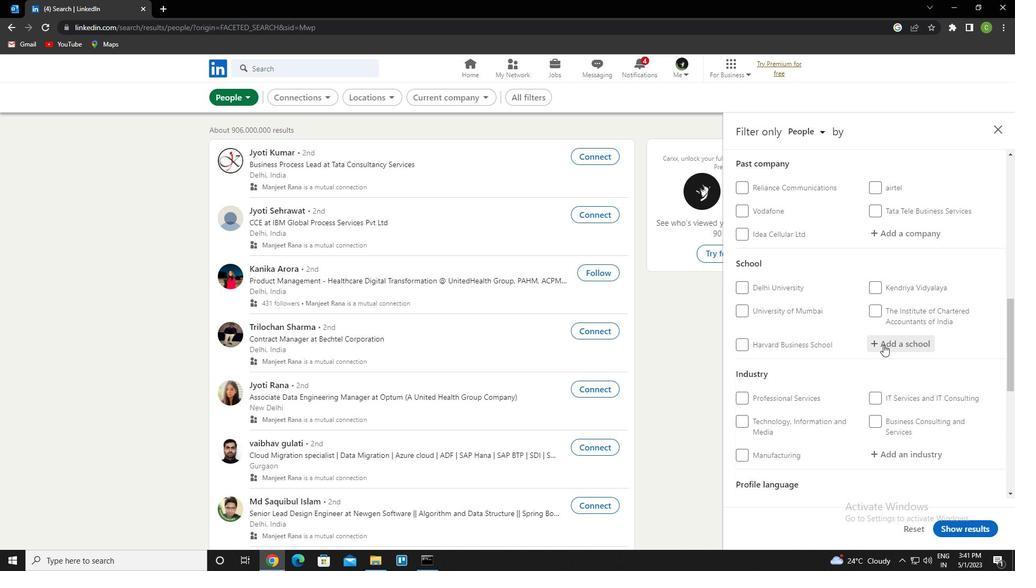 
Action: Mouse pressed left at (885, 344)
Screenshot: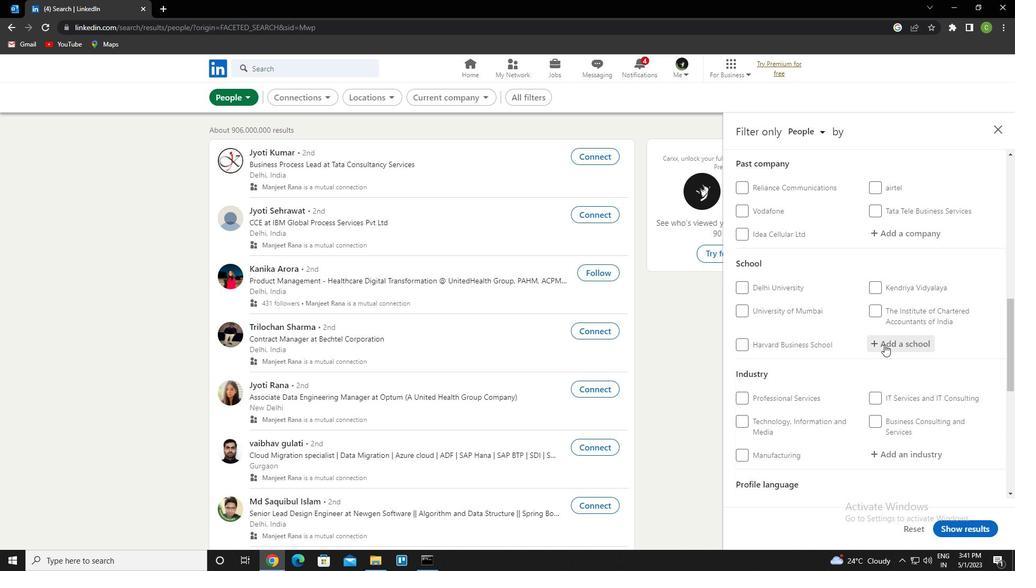 
Action: Key pressed <Key.caps_lock>b<Key.caps_lock>idhan<Key.down><Key.enter>
Screenshot: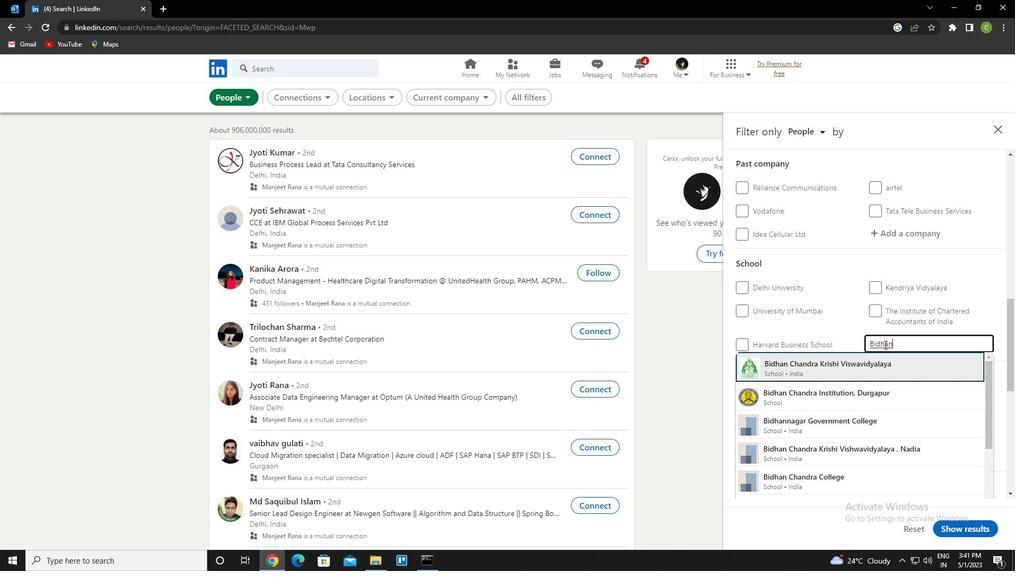
Action: Mouse moved to (888, 351)
Screenshot: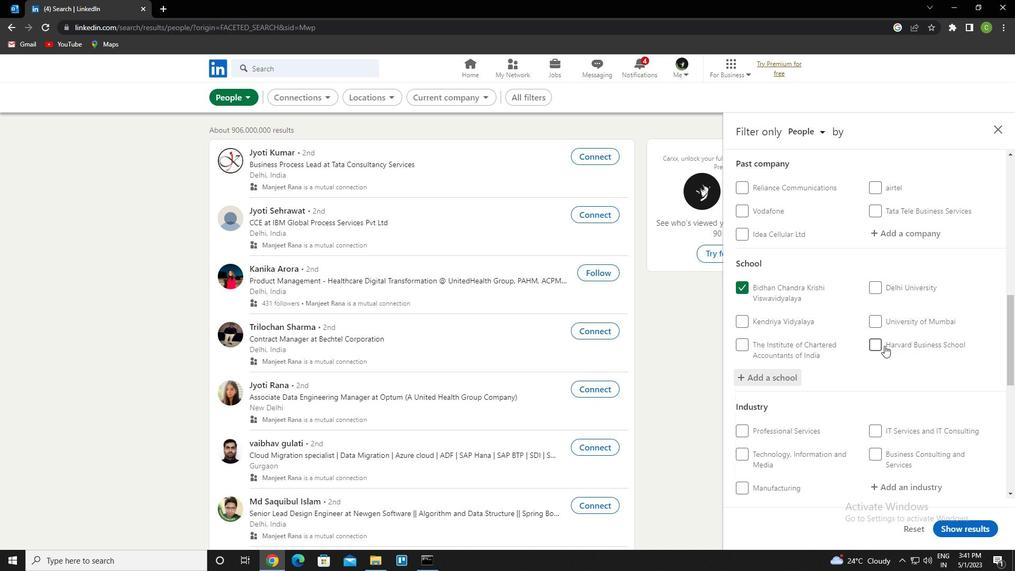 
Action: Mouse scrolled (888, 351) with delta (0, 0)
Screenshot: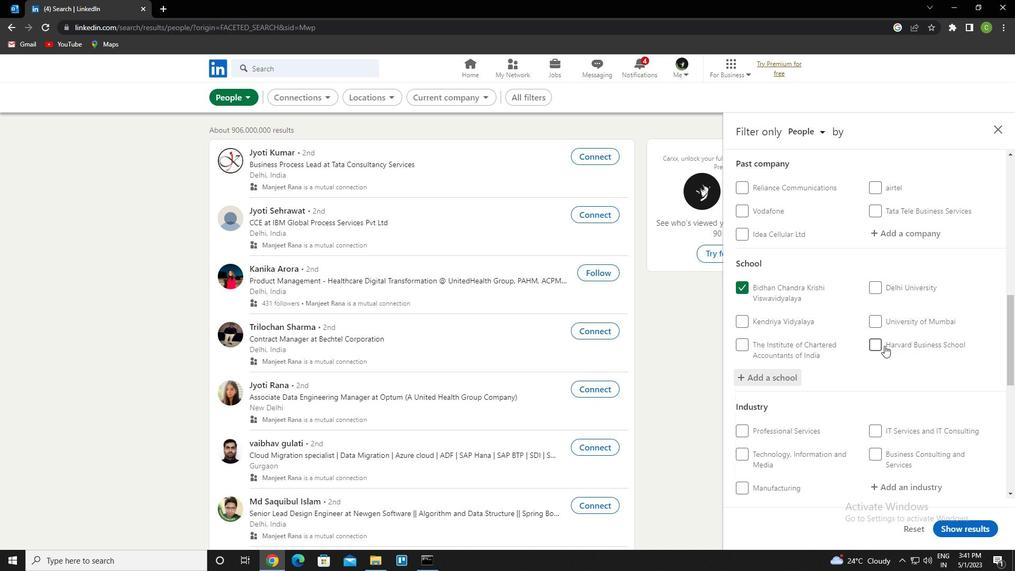 
Action: Mouse moved to (889, 358)
Screenshot: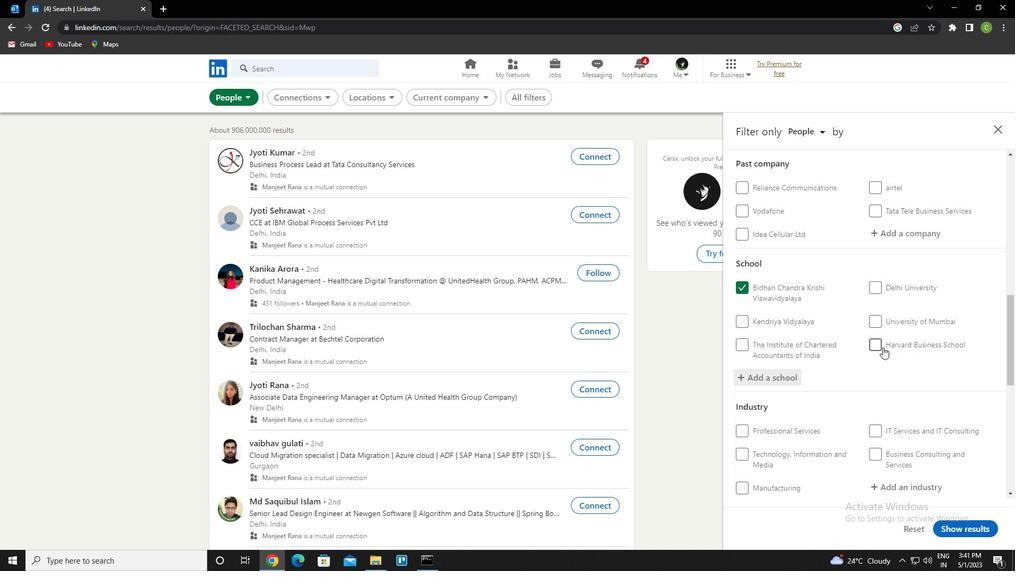 
Action: Mouse scrolled (889, 358) with delta (0, 0)
Screenshot: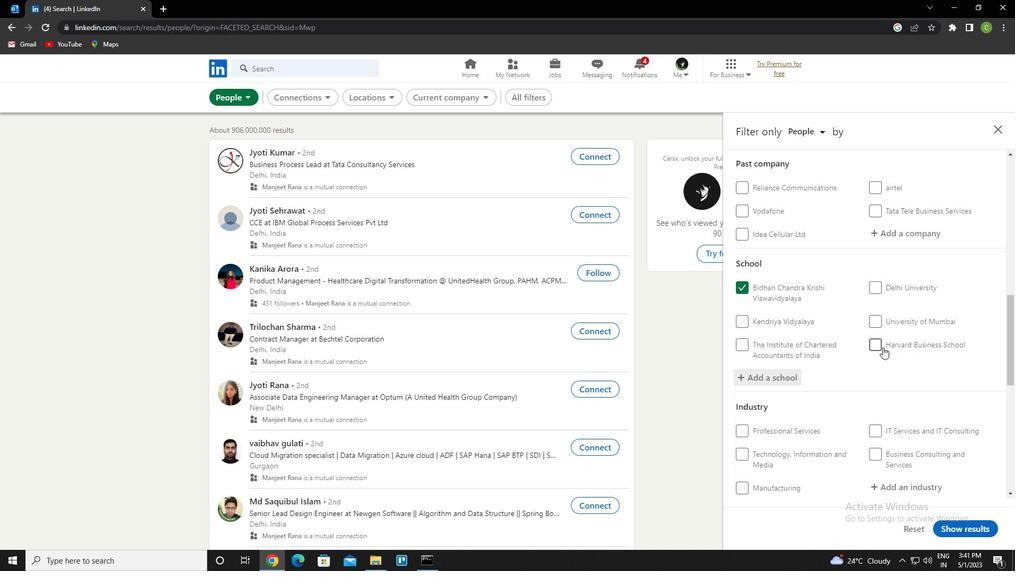 
Action: Mouse moved to (889, 360)
Screenshot: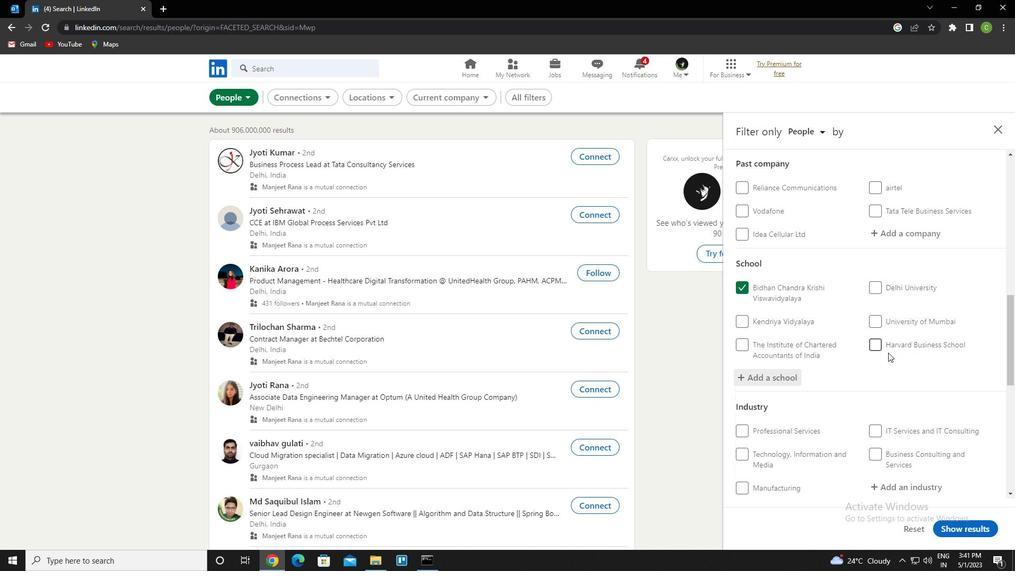 
Action: Mouse scrolled (889, 359) with delta (0, 0)
Screenshot: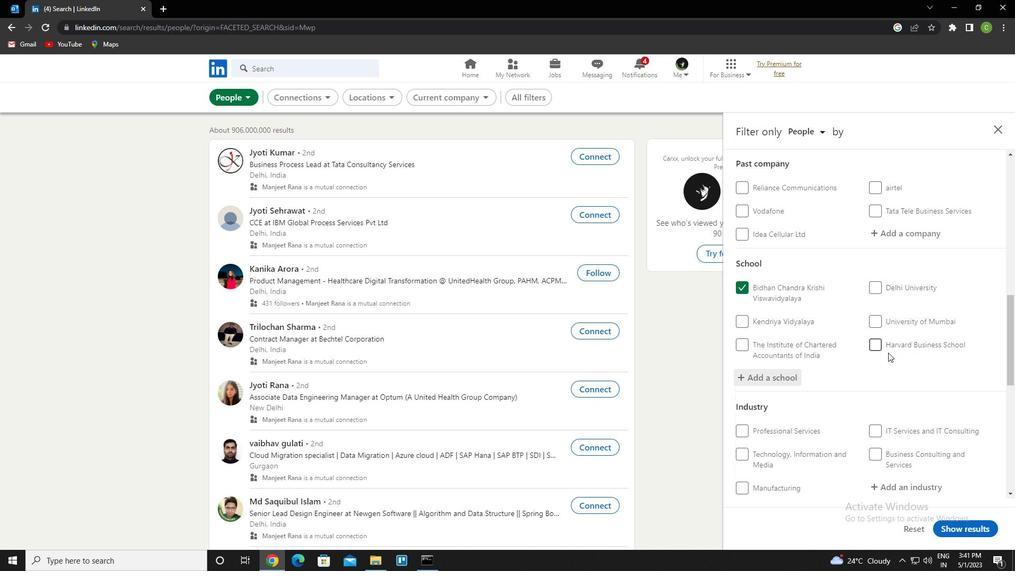 
Action: Mouse moved to (892, 360)
Screenshot: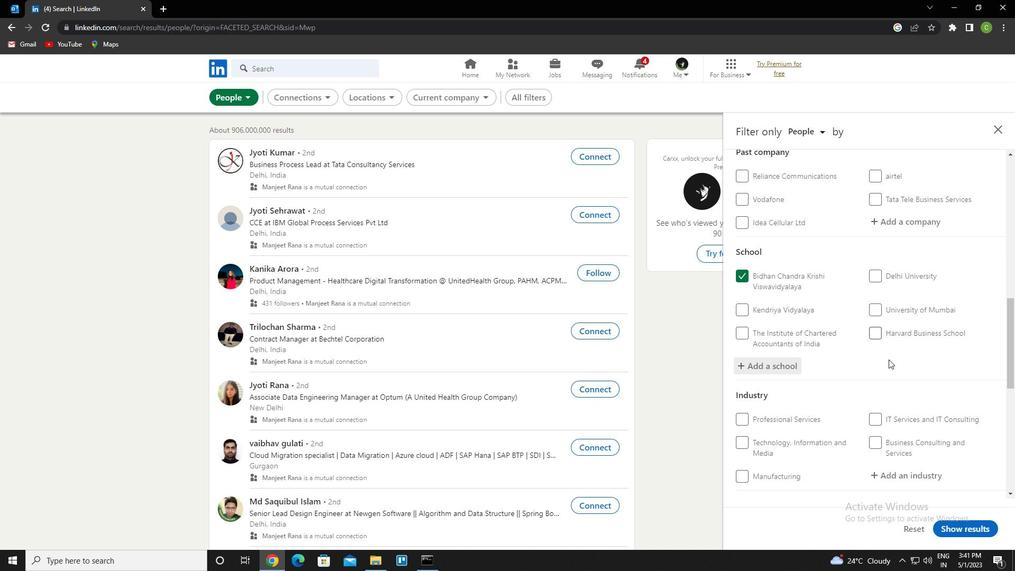 
Action: Mouse scrolled (892, 360) with delta (0, 0)
Screenshot: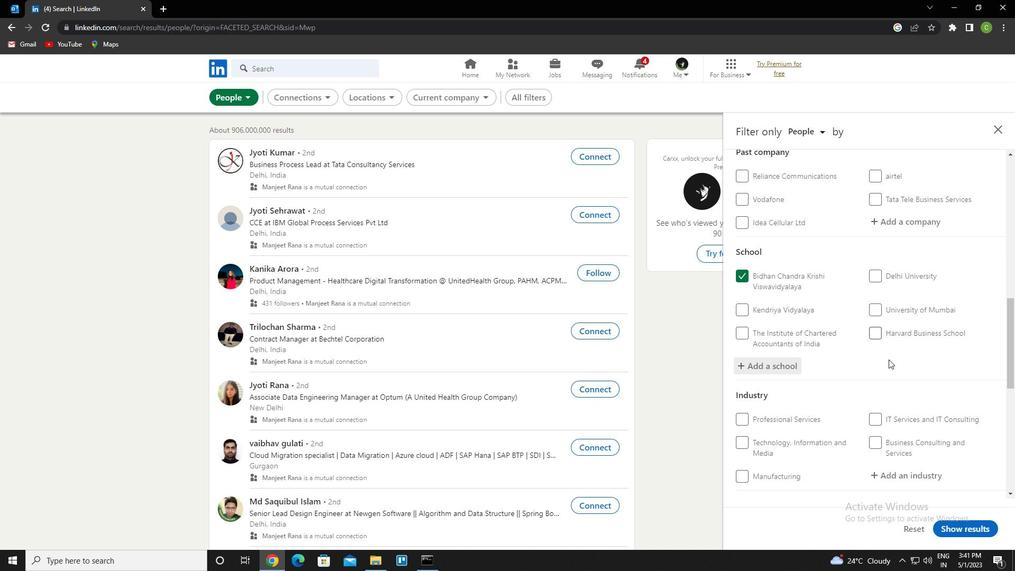 
Action: Mouse moved to (914, 270)
Screenshot: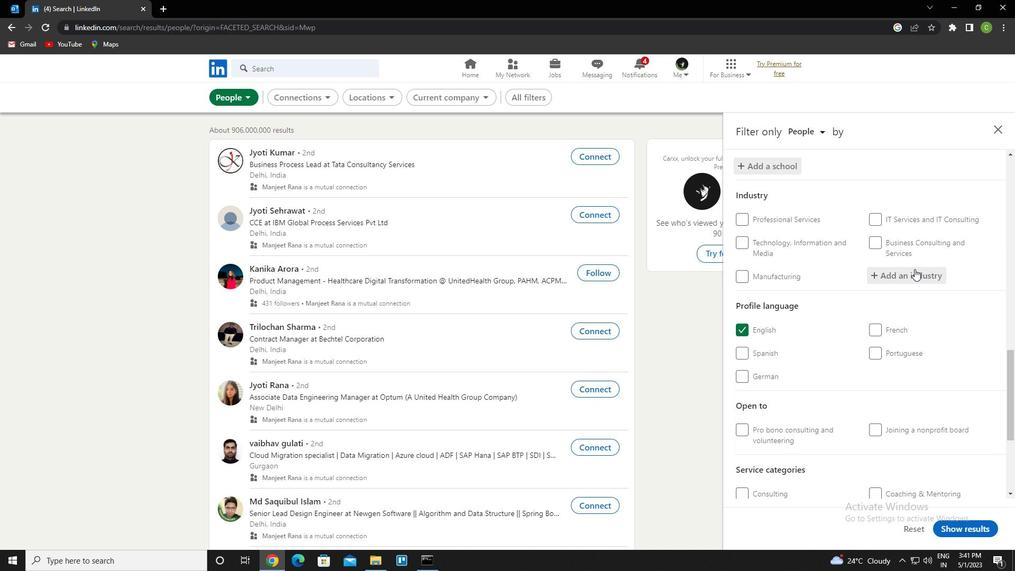 
Action: Mouse pressed left at (914, 270)
Screenshot: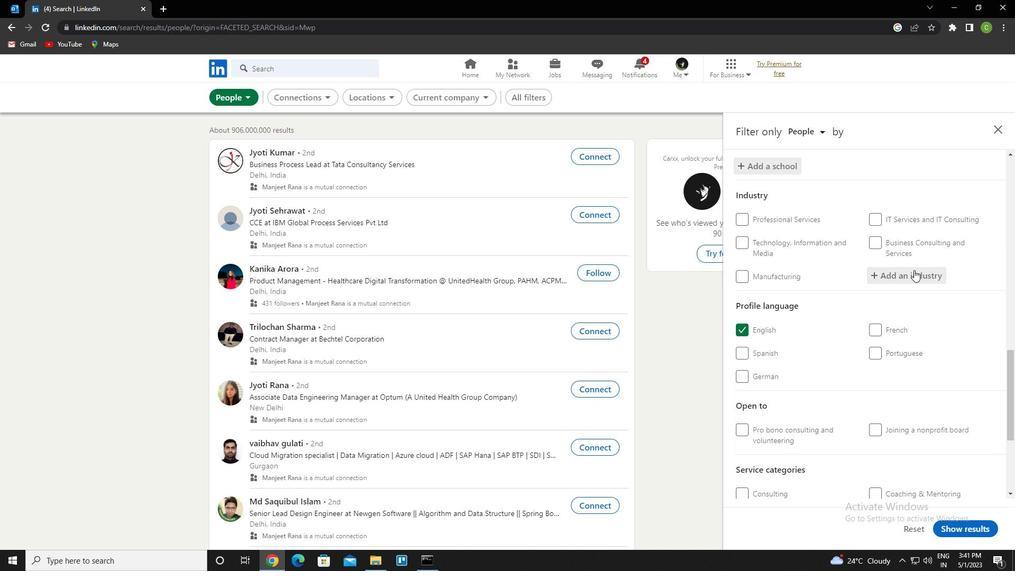 
Action: Key pressed <Key.caps_lock>f<Key.caps_lock>ine<Key.space>arts<Key.down><Key.enter>
Screenshot: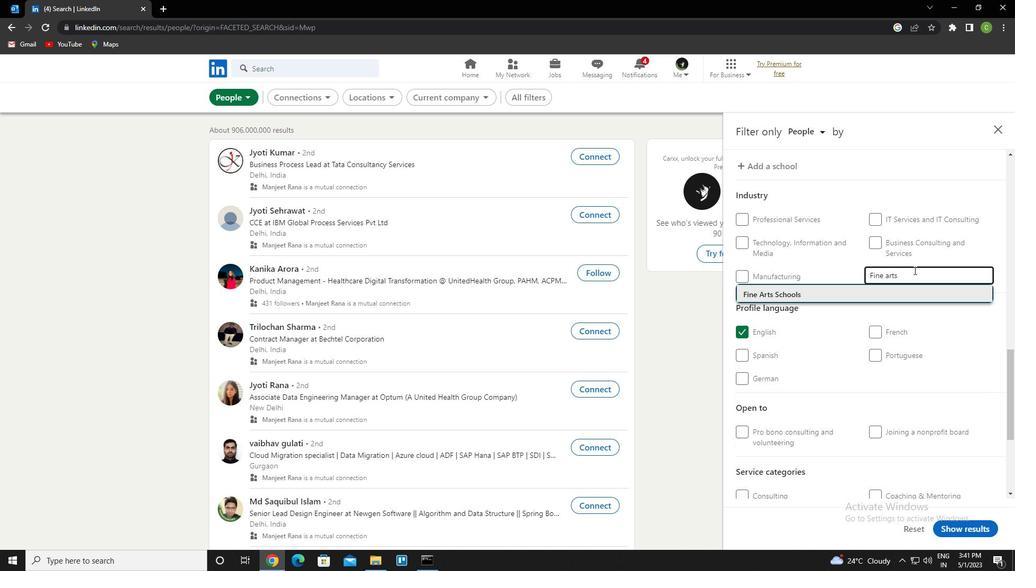 
Action: Mouse moved to (892, 293)
Screenshot: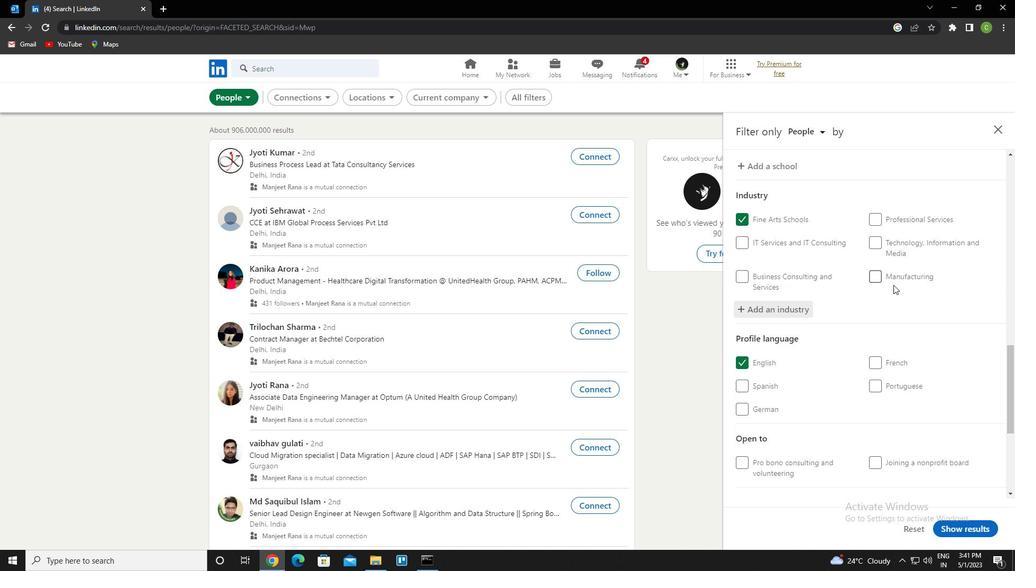 
Action: Mouse scrolled (892, 292) with delta (0, 0)
Screenshot: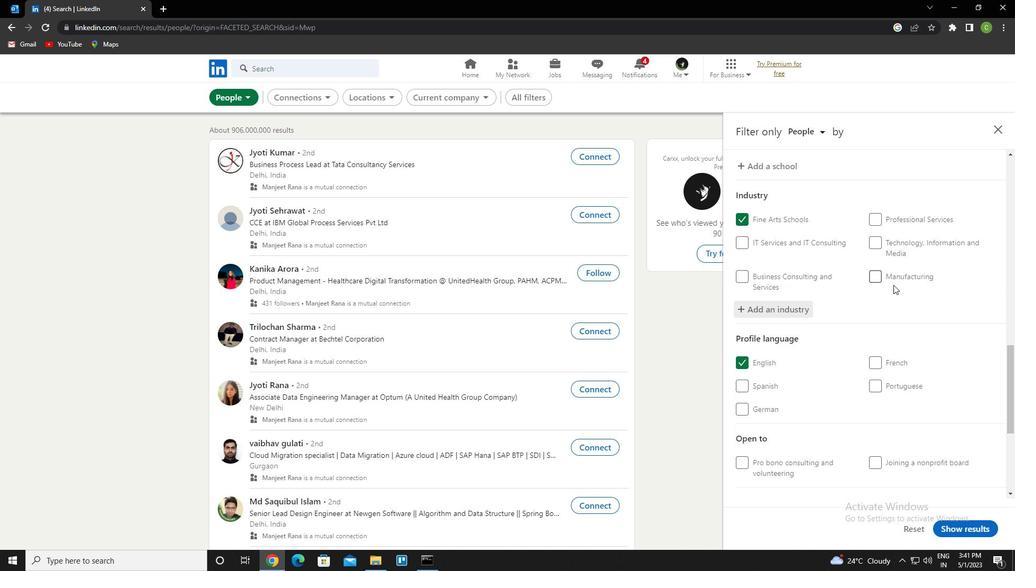 
Action: Mouse moved to (883, 314)
Screenshot: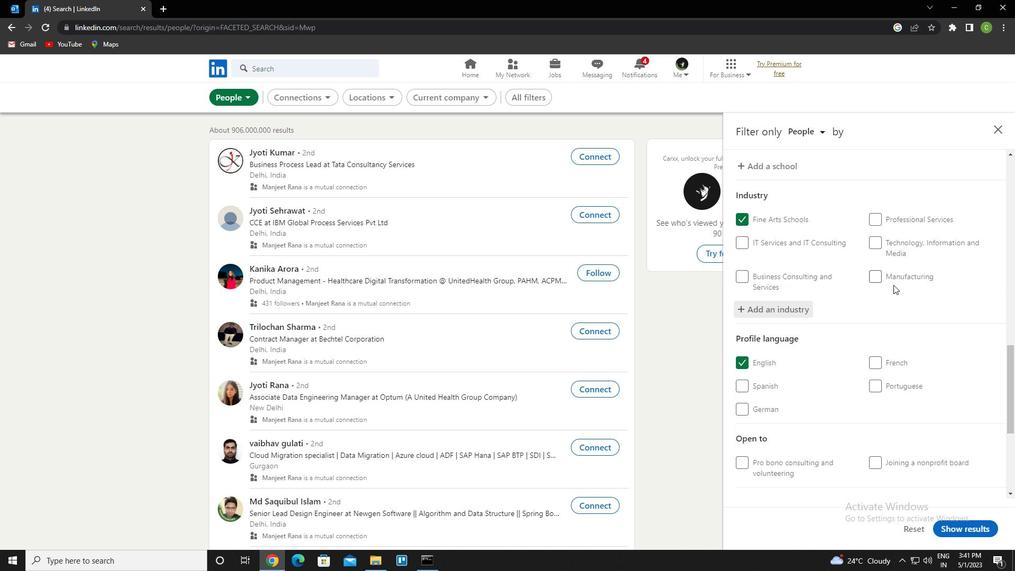 
Action: Mouse scrolled (883, 314) with delta (0, 0)
Screenshot: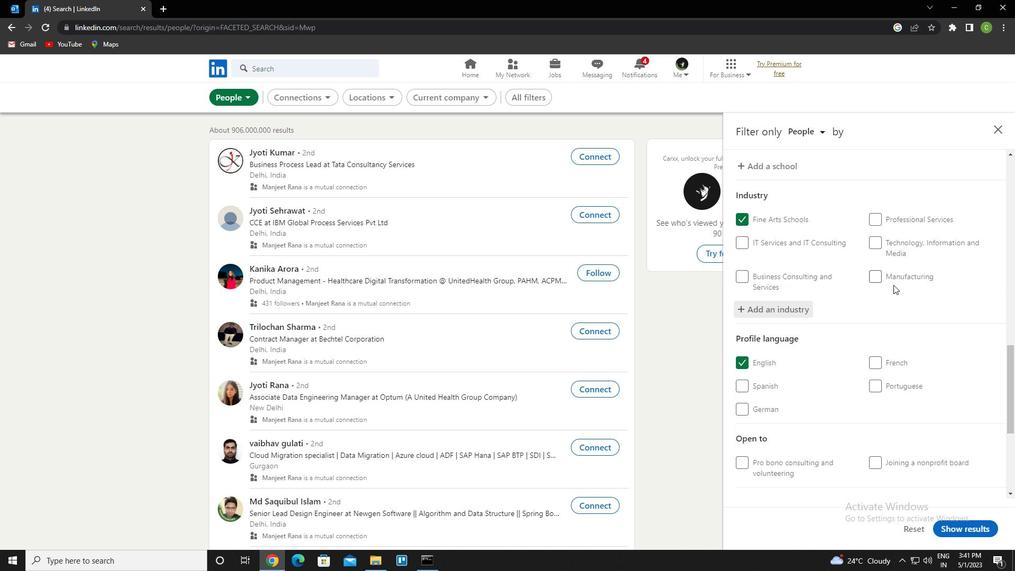 
Action: Mouse moved to (881, 317)
Screenshot: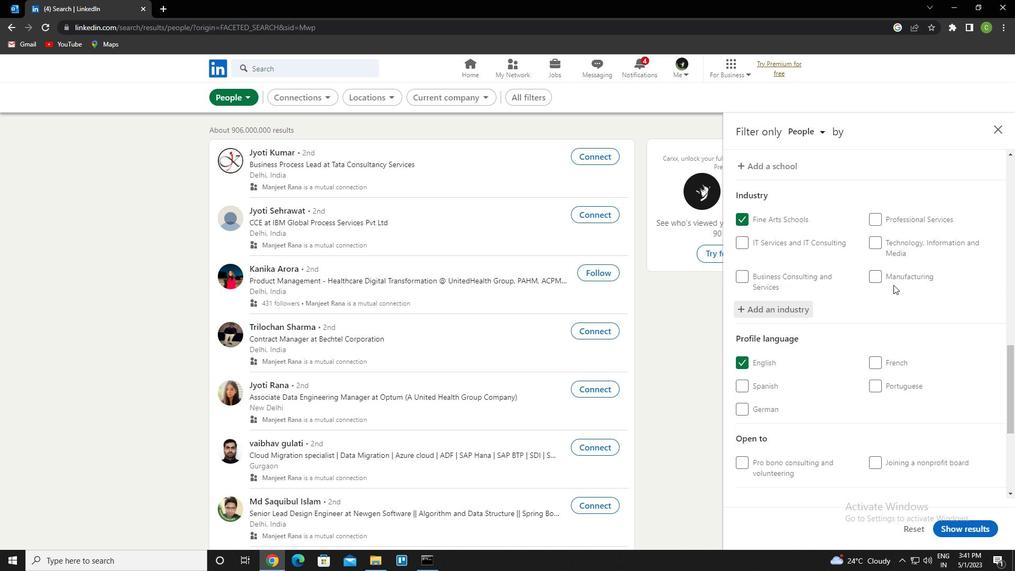 
Action: Mouse scrolled (881, 317) with delta (0, 0)
Screenshot: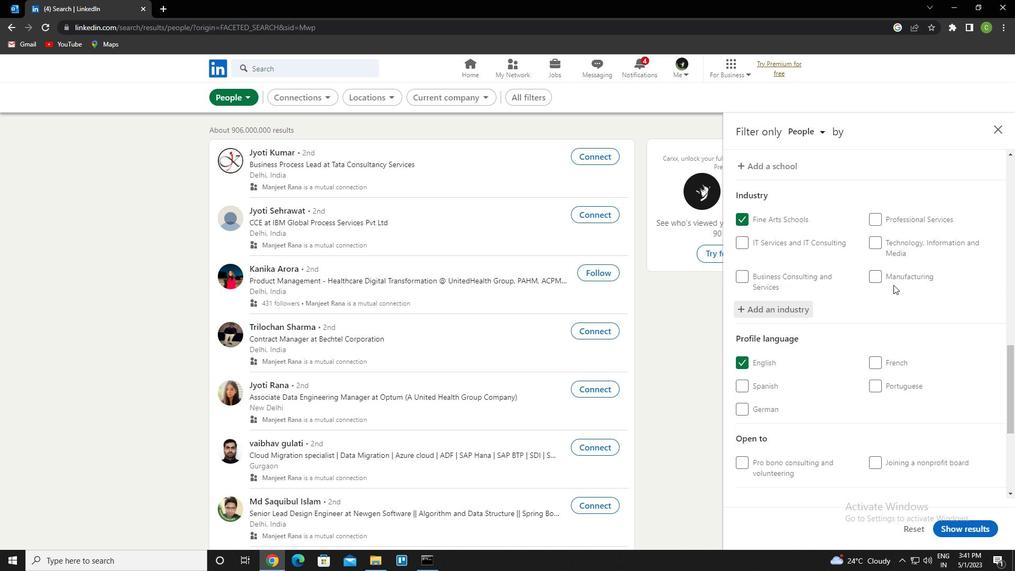 
Action: Mouse scrolled (881, 317) with delta (0, 0)
Screenshot: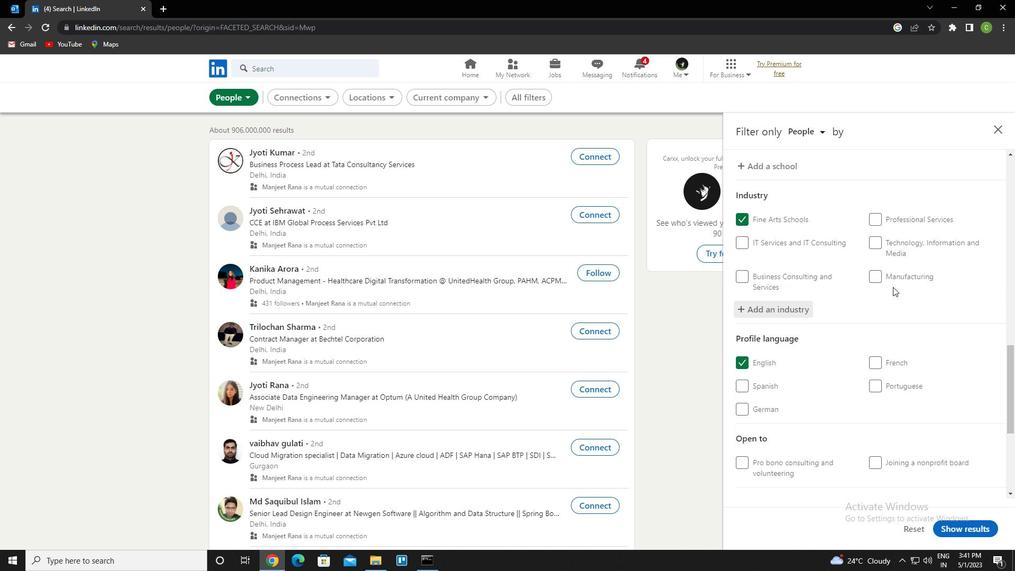 
Action: Mouse scrolled (881, 317) with delta (0, 0)
Screenshot: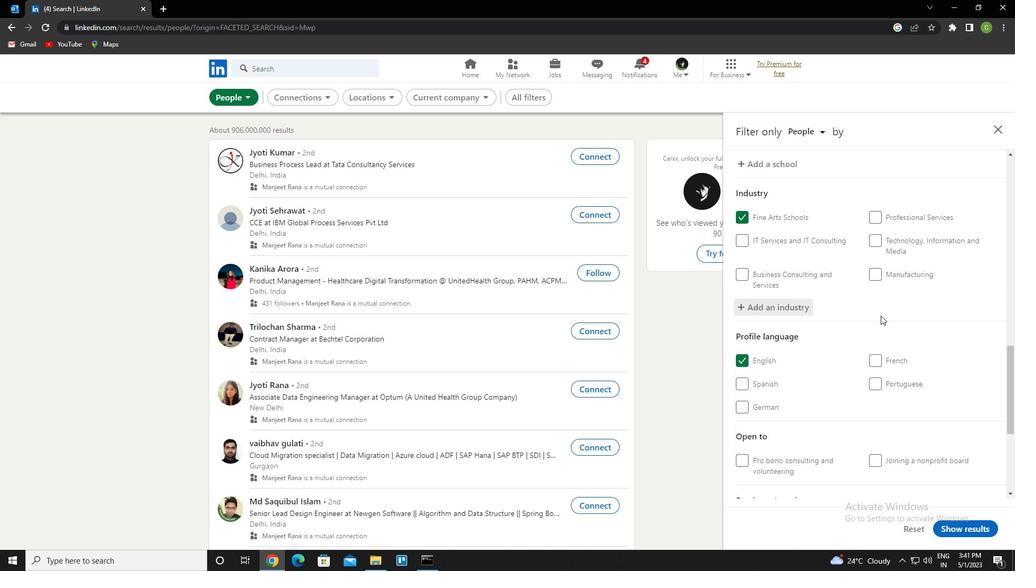 
Action: Mouse moved to (880, 320)
Screenshot: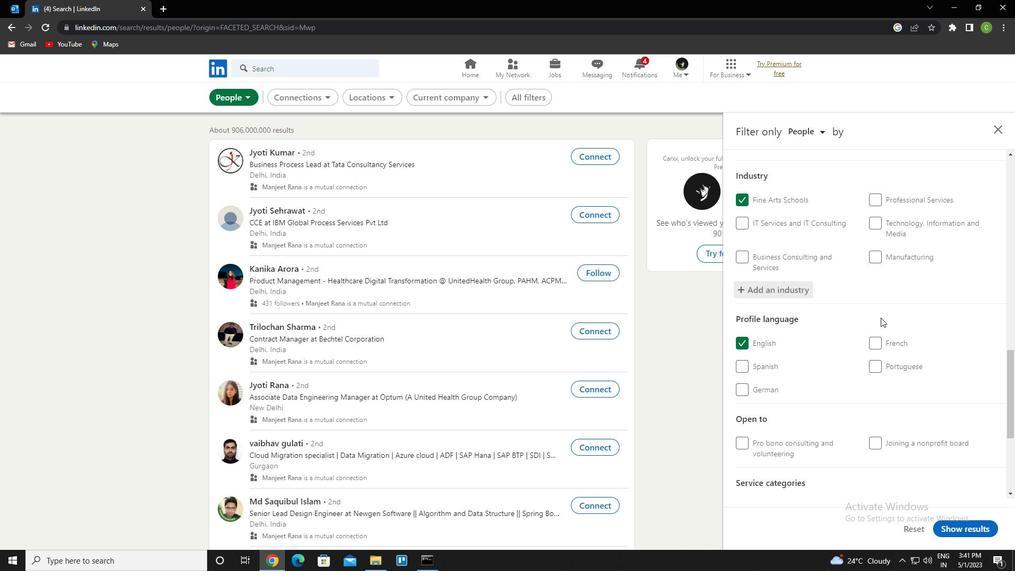
Action: Mouse scrolled (880, 319) with delta (0, 0)
Screenshot: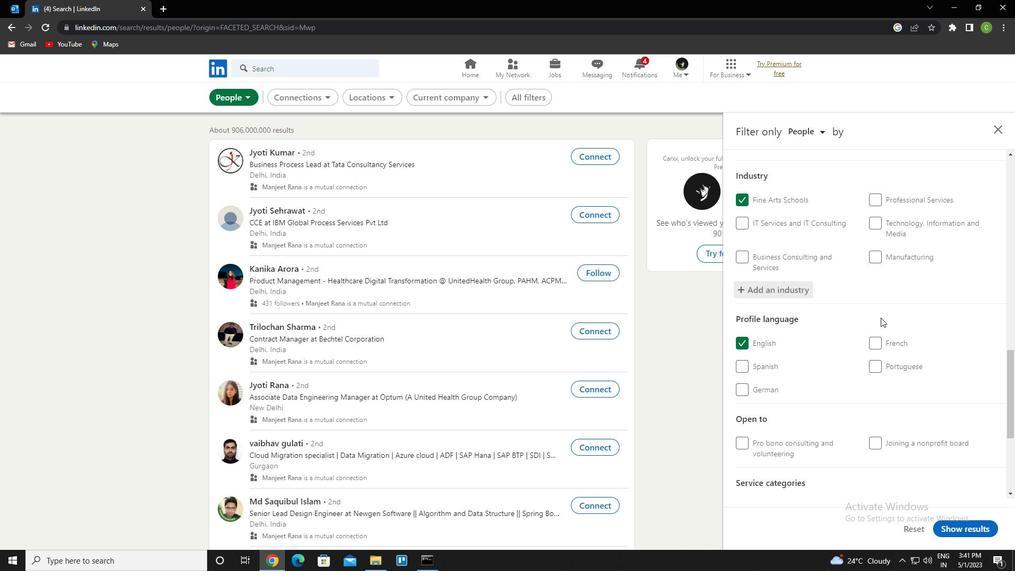 
Action: Mouse moved to (907, 353)
Screenshot: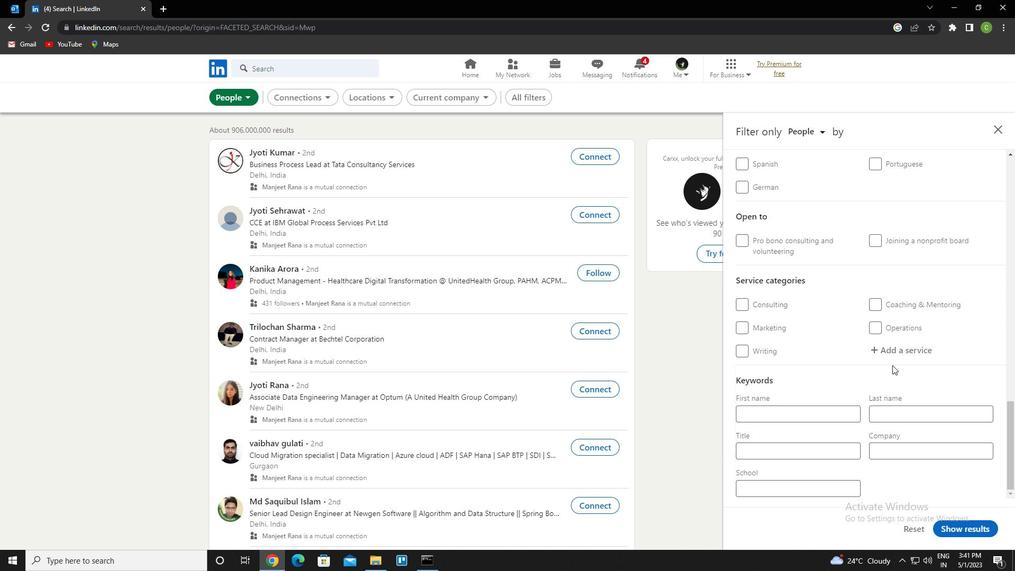 
Action: Mouse pressed left at (907, 353)
Screenshot: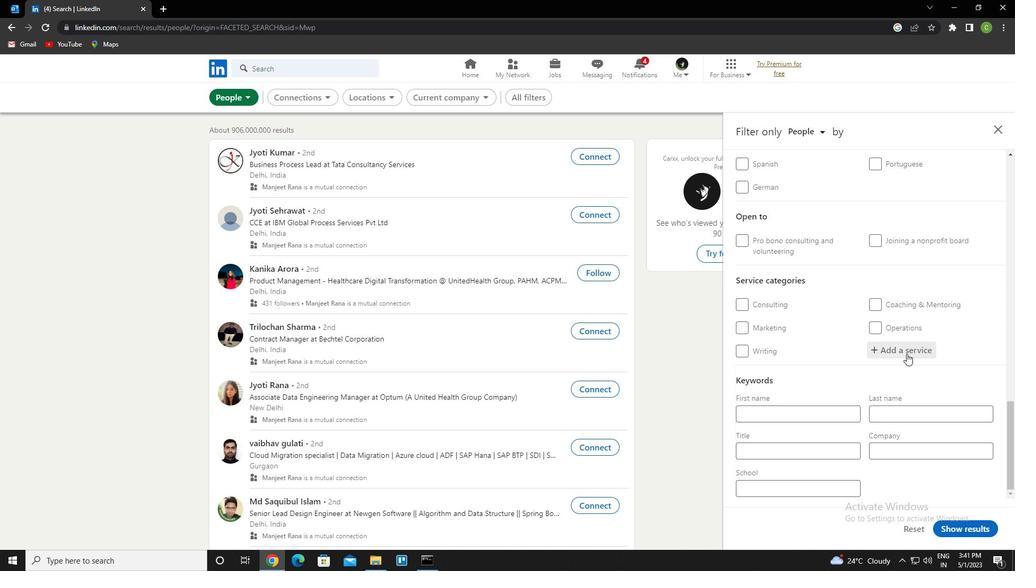 
Action: Key pressed <Key.caps_lock>c<Key.caps_lock>oaching<Key.down><Key.down><Key.down><Key.down><Key.down>
Screenshot: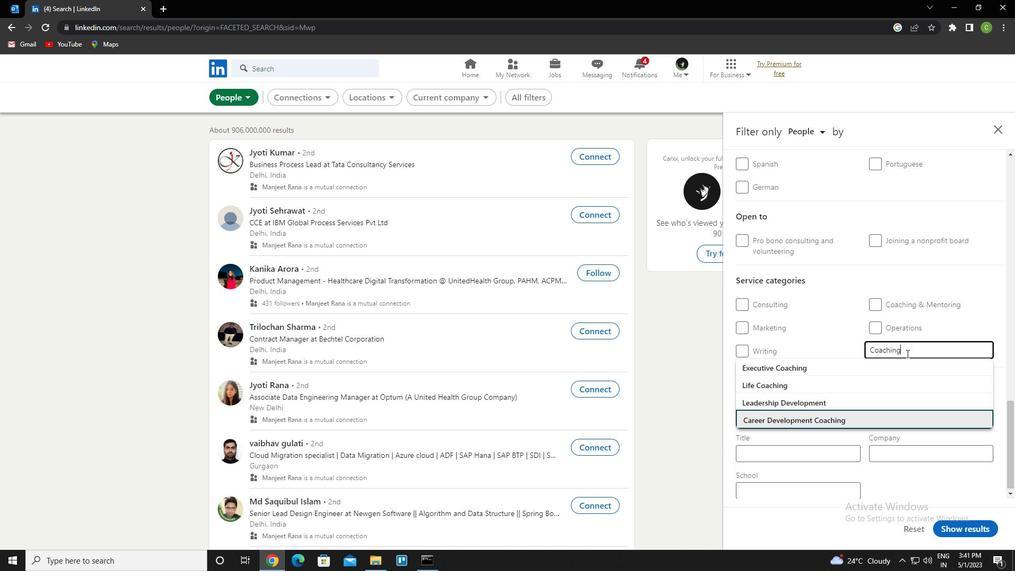 
Action: Mouse moved to (918, 344)
Screenshot: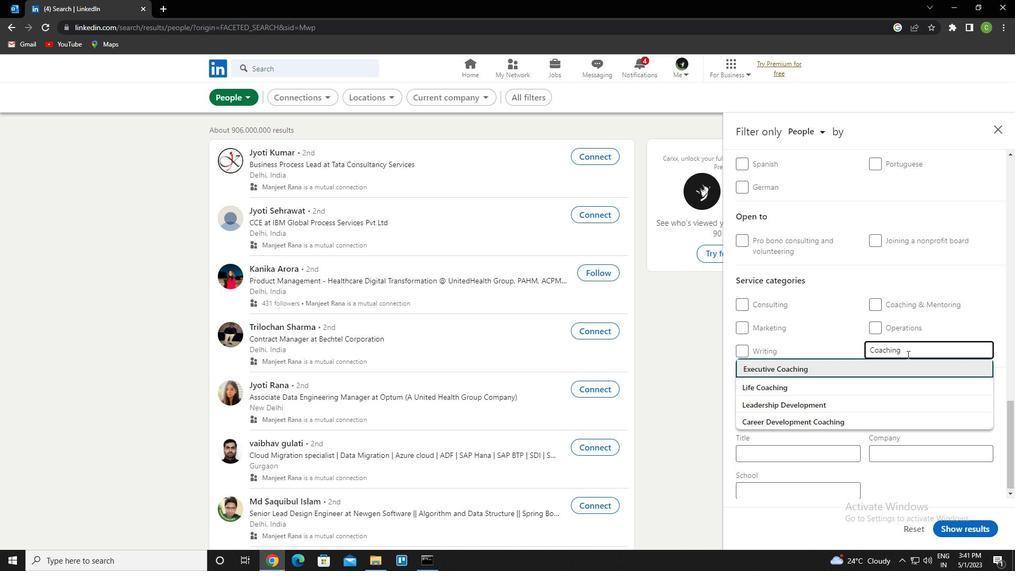 
Action: Mouse pressed left at (918, 344)
Screenshot: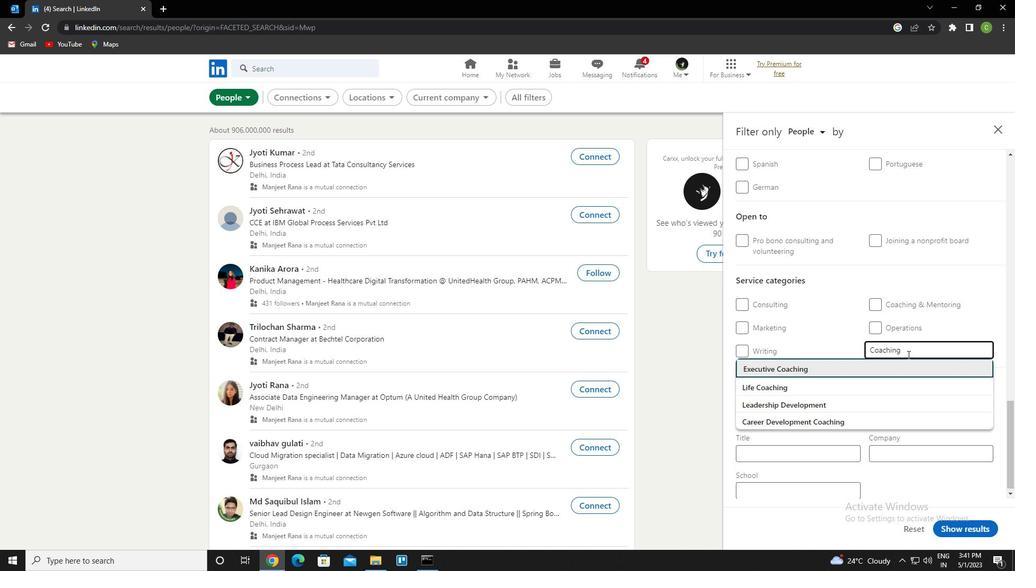
Action: Mouse moved to (916, 344)
Screenshot: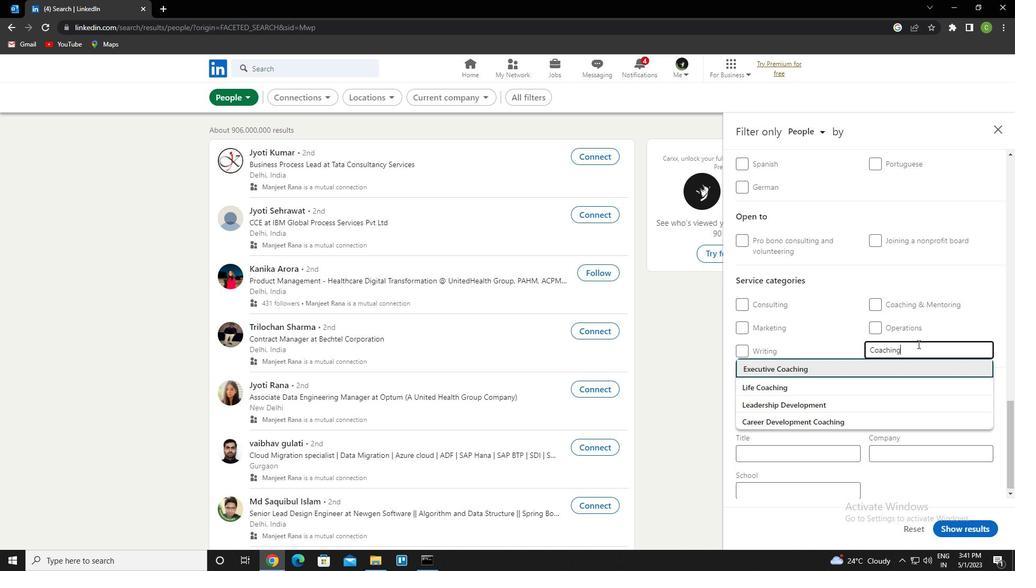 
Action: Key pressed <Key.space><Key.shift>&<Key.space>MENTORING
Screenshot: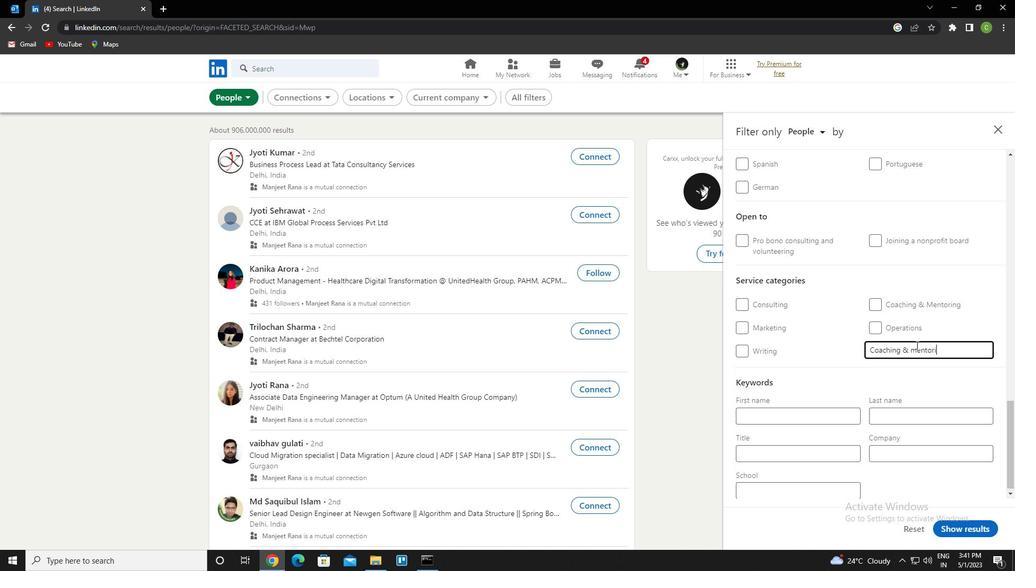 
Action: Mouse moved to (897, 358)
Screenshot: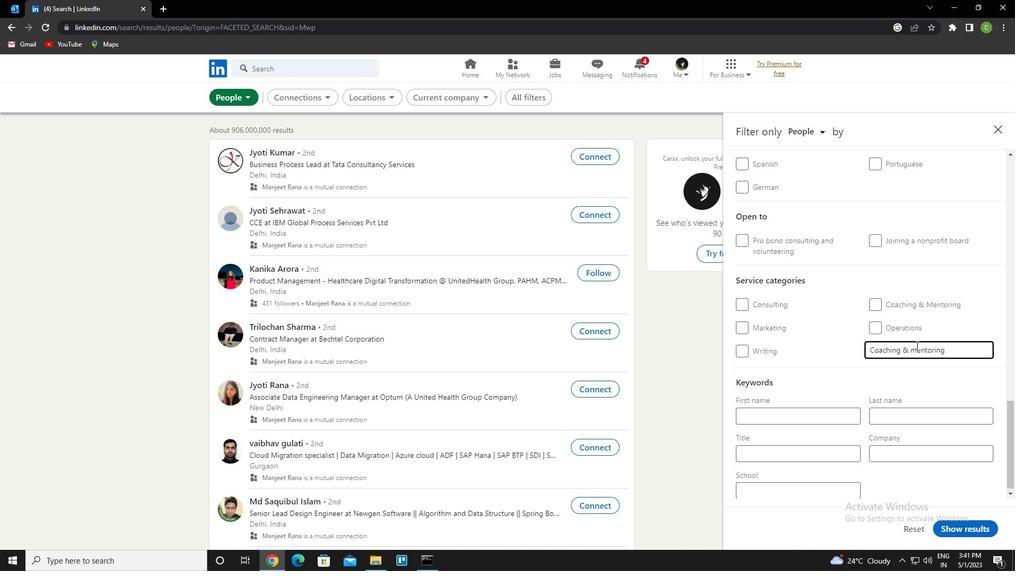 
Action: Mouse scrolled (897, 357) with delta (0, 0)
Screenshot: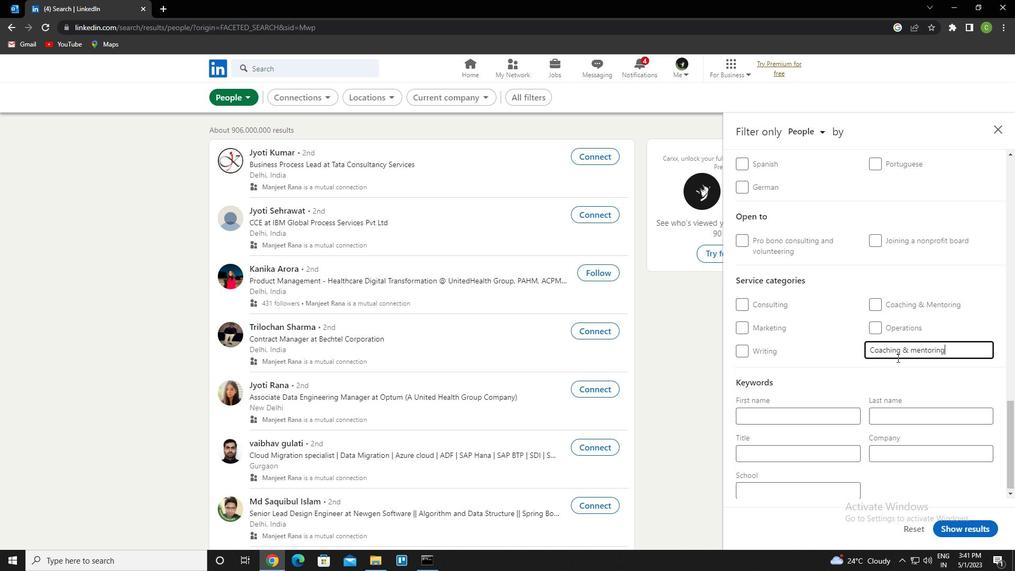 
Action: Mouse scrolled (897, 357) with delta (0, 0)
Screenshot: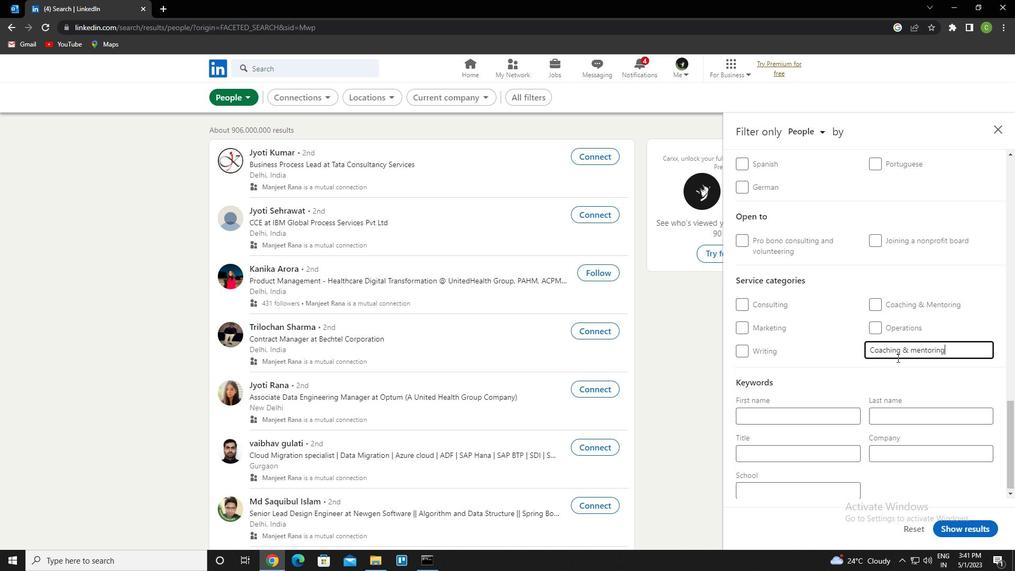 
Action: Mouse moved to (896, 359)
Screenshot: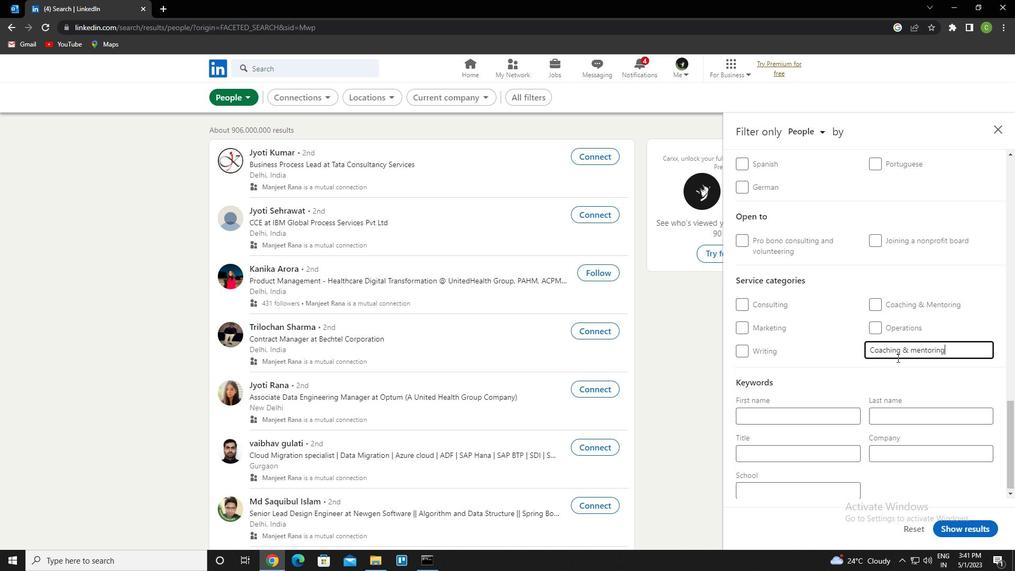 
Action: Mouse scrolled (896, 358) with delta (0, 0)
Screenshot: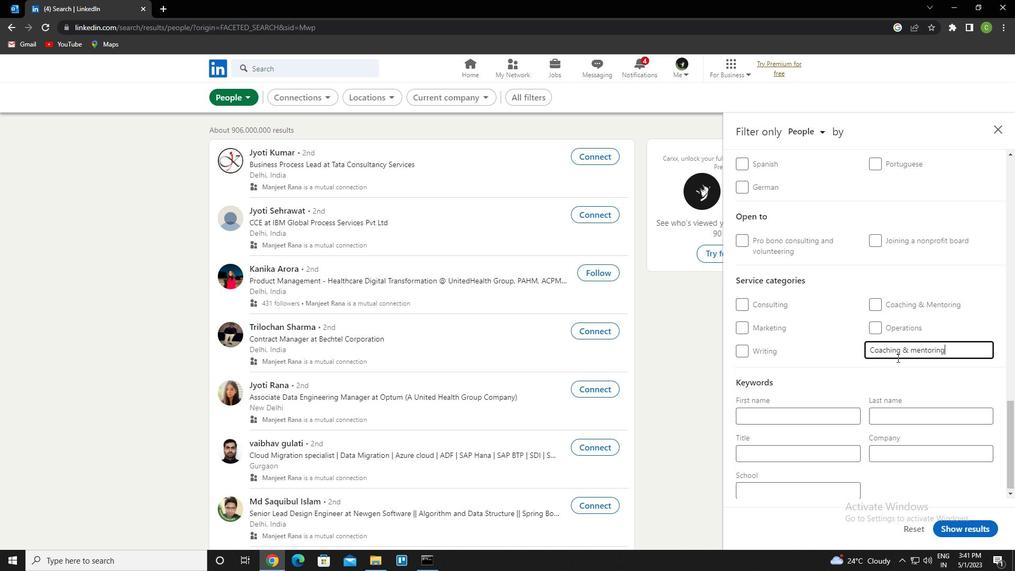 
Action: Mouse moved to (893, 361)
Screenshot: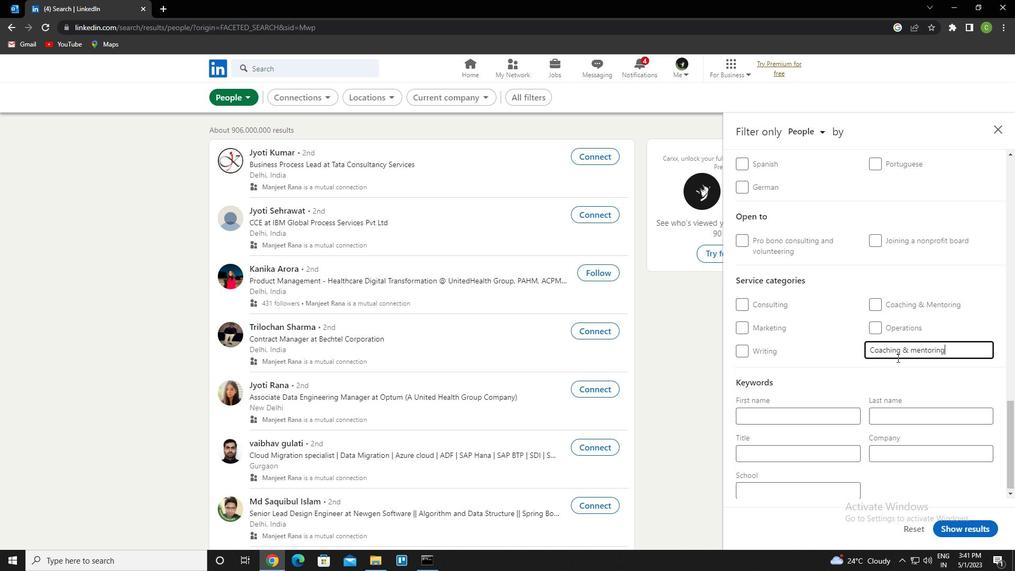 
Action: Mouse scrolled (893, 360) with delta (0, 0)
Screenshot: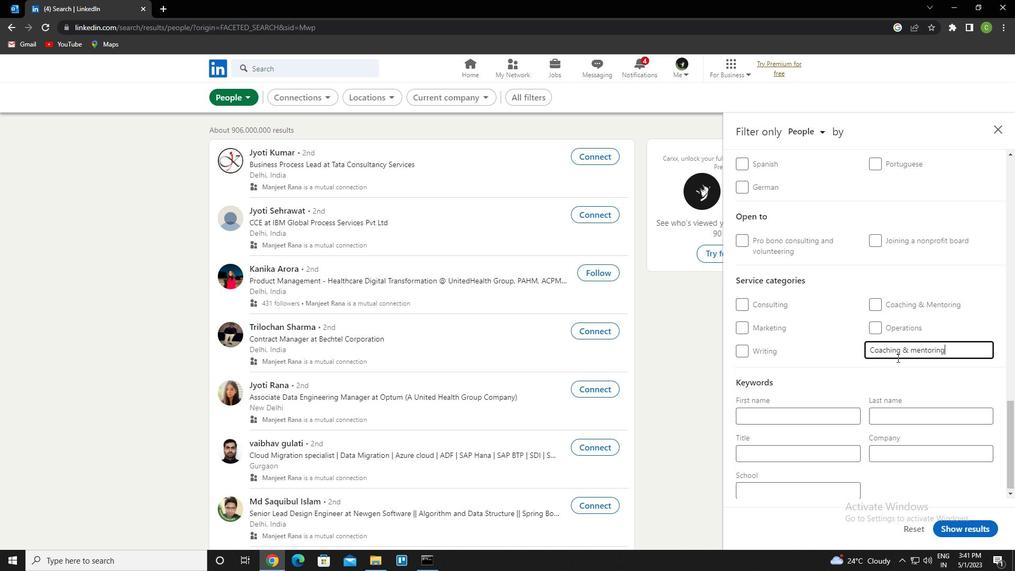 
Action: Mouse moved to (886, 367)
Screenshot: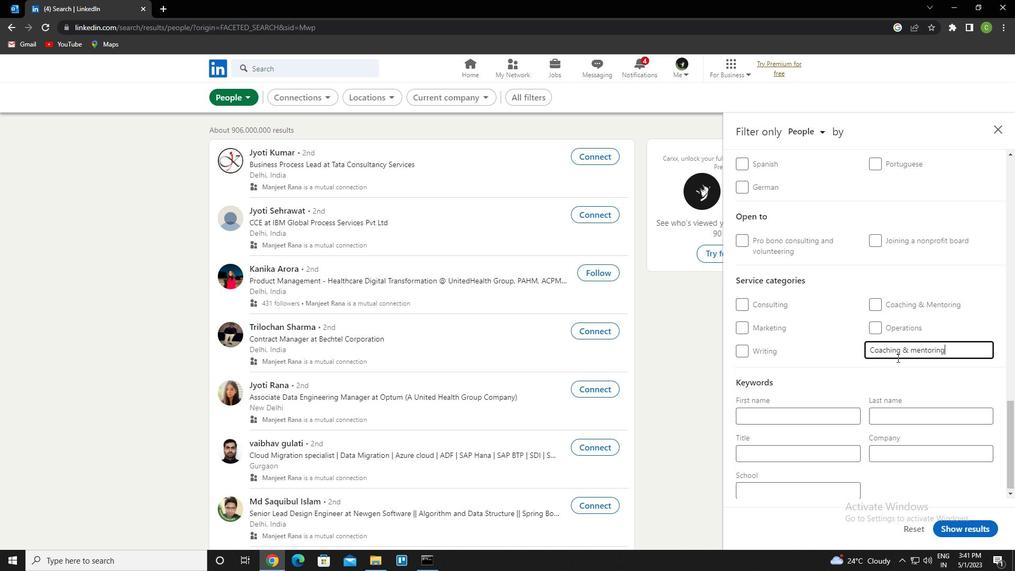 
Action: Mouse scrolled (886, 366) with delta (0, 0)
Screenshot: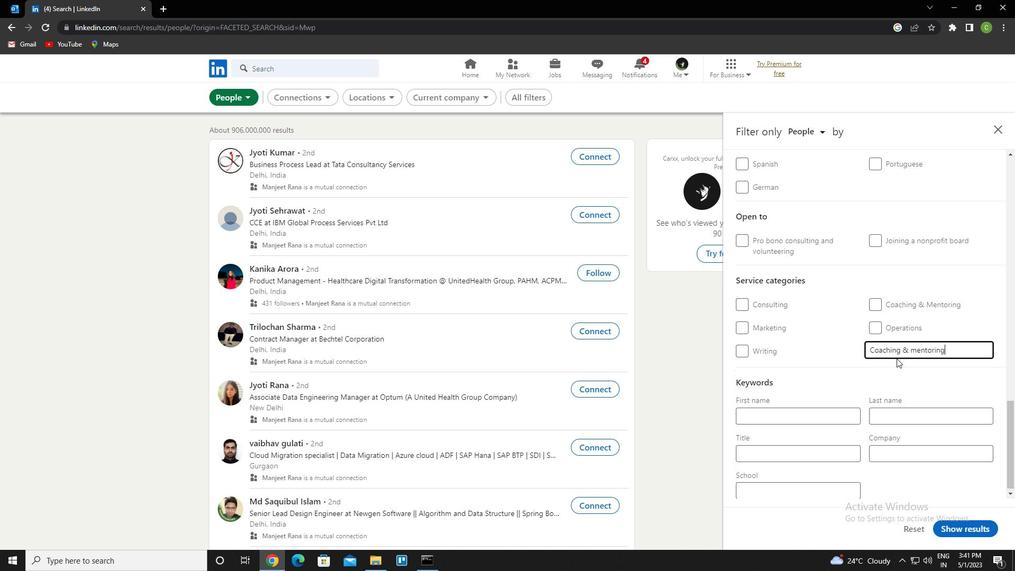 
Action: Mouse moved to (796, 451)
Screenshot: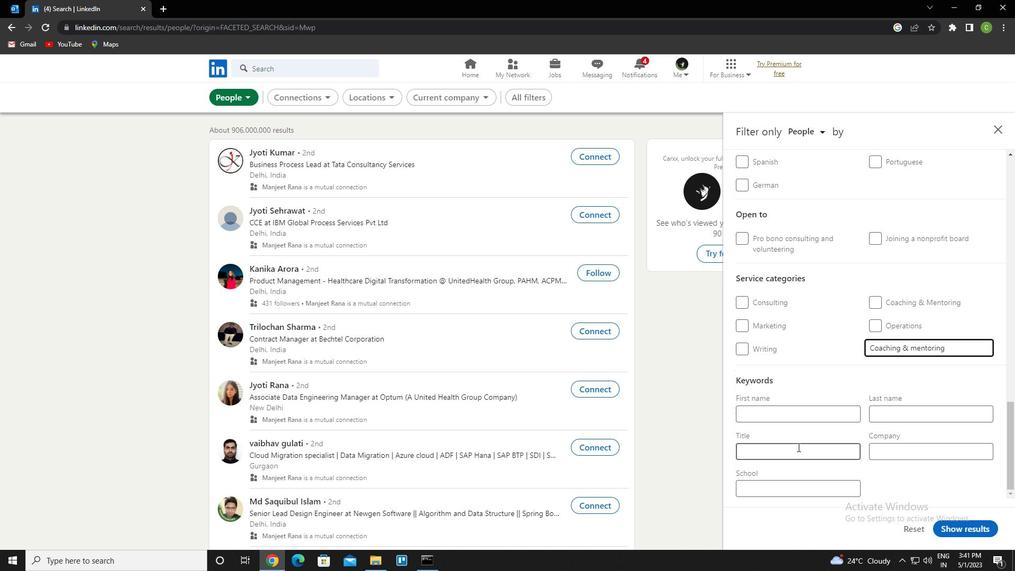 
Action: Mouse pressed left at (796, 451)
Screenshot: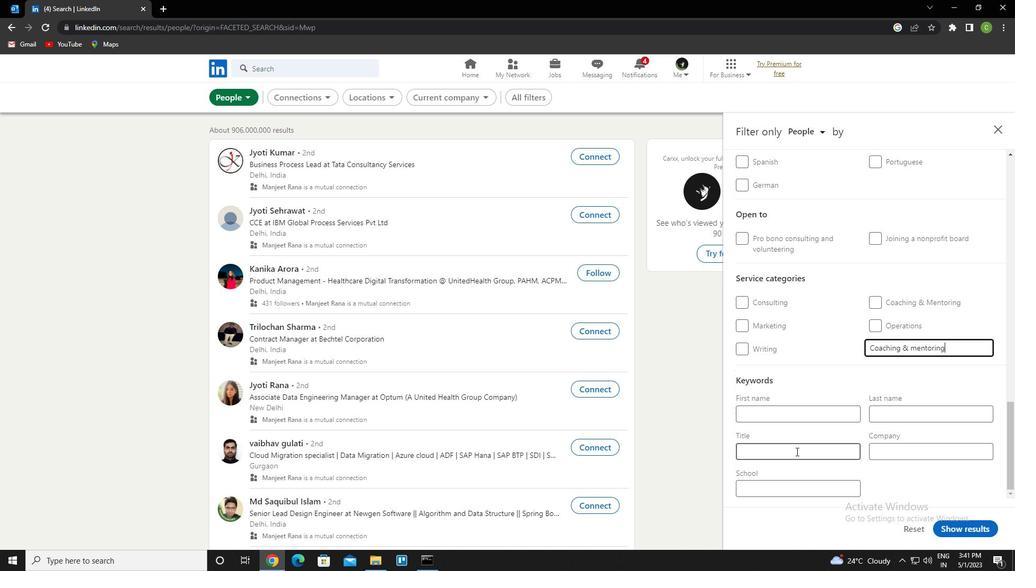 
Action: Key pressed <Key.caps_lock>T<Key.caps_lock>RANSLATOR
Screenshot: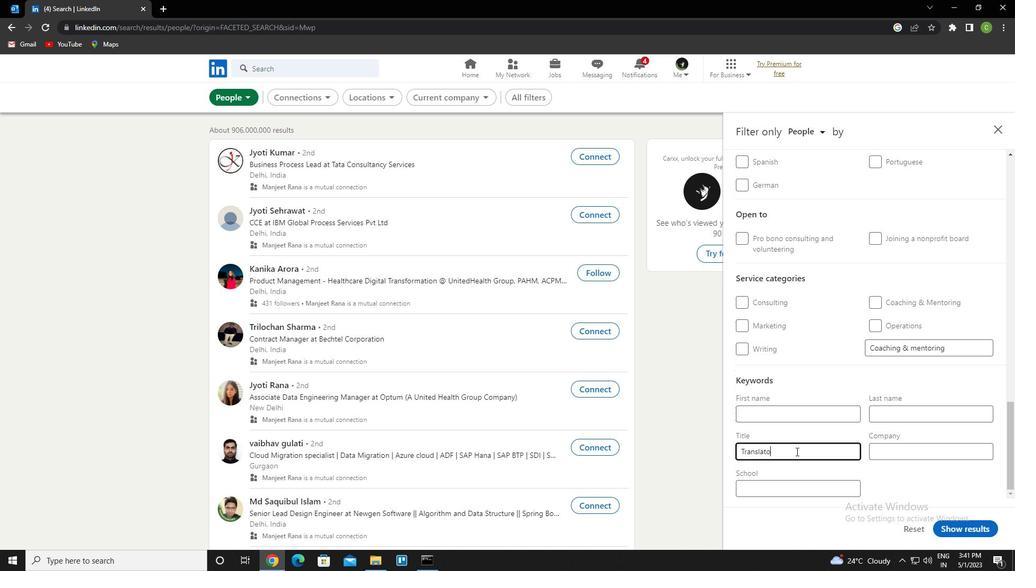 
Action: Mouse moved to (987, 533)
Screenshot: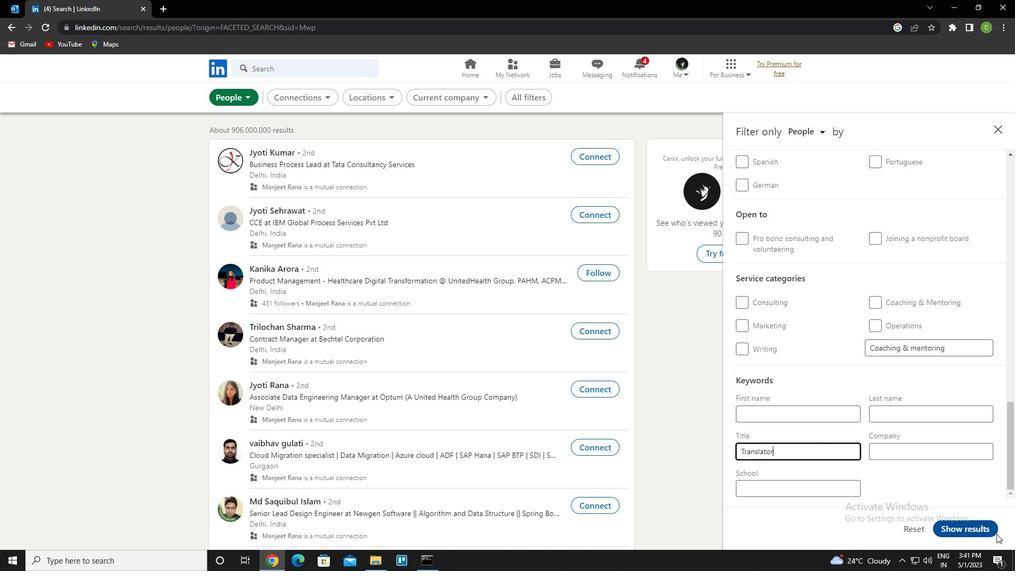 
Action: Mouse pressed left at (987, 533)
Screenshot: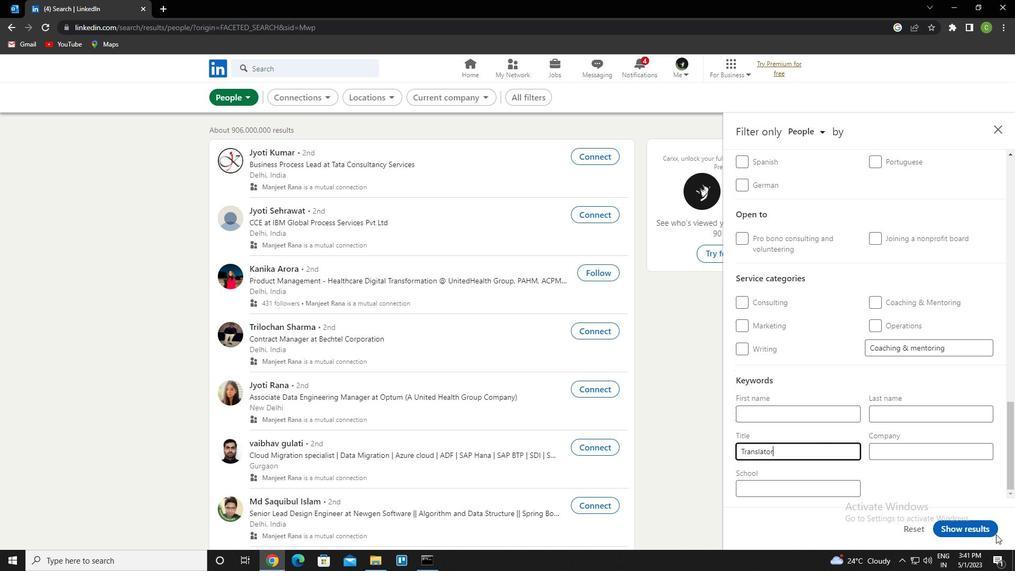
Action: Mouse moved to (571, 461)
Screenshot: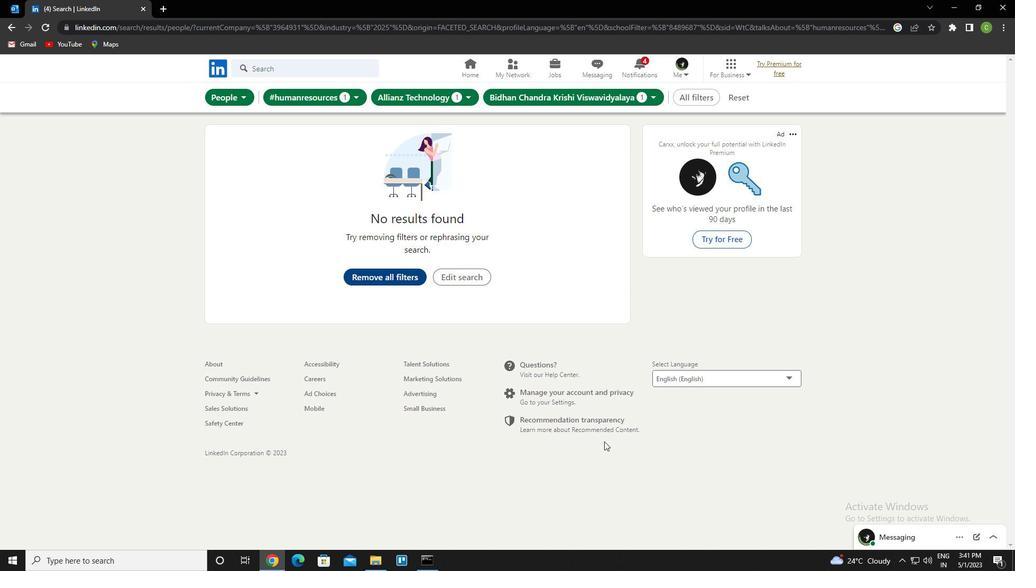 
